 Task: Find out the meaning of "Quitclaim Deed" in the real estate glossary.
Action: Mouse moved to (557, 231)
Screenshot: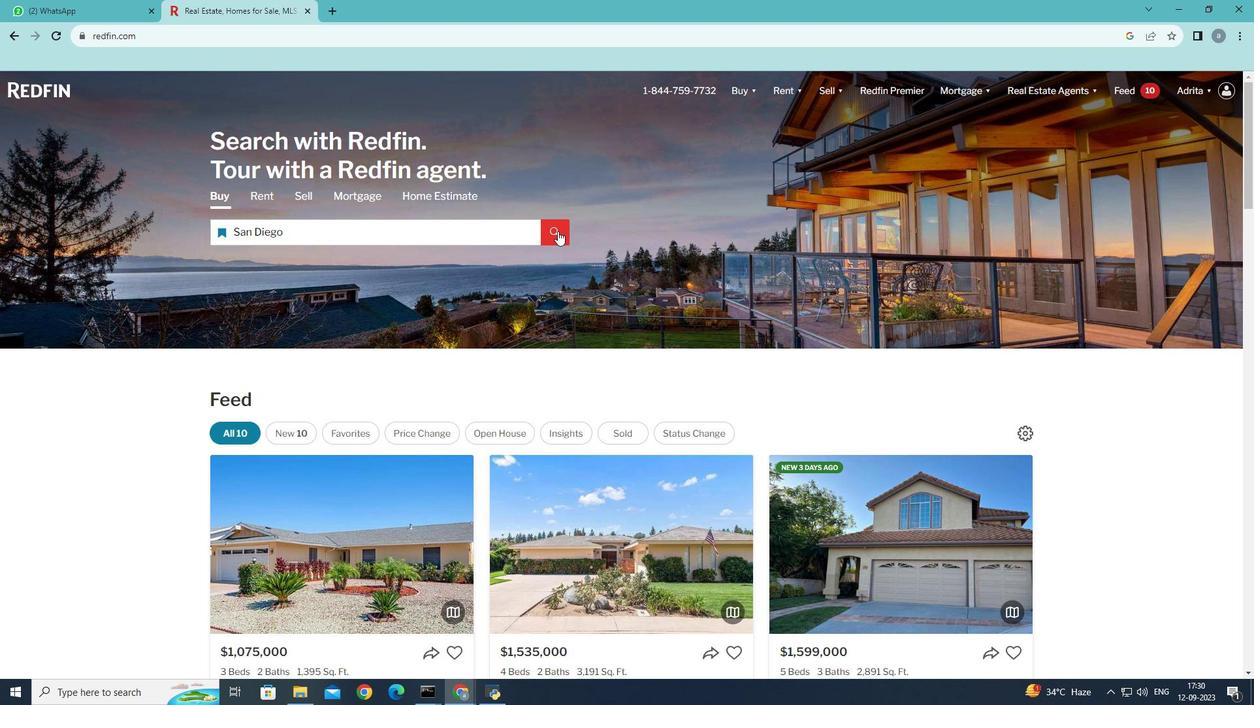 
Action: Mouse pressed left at (557, 231)
Screenshot: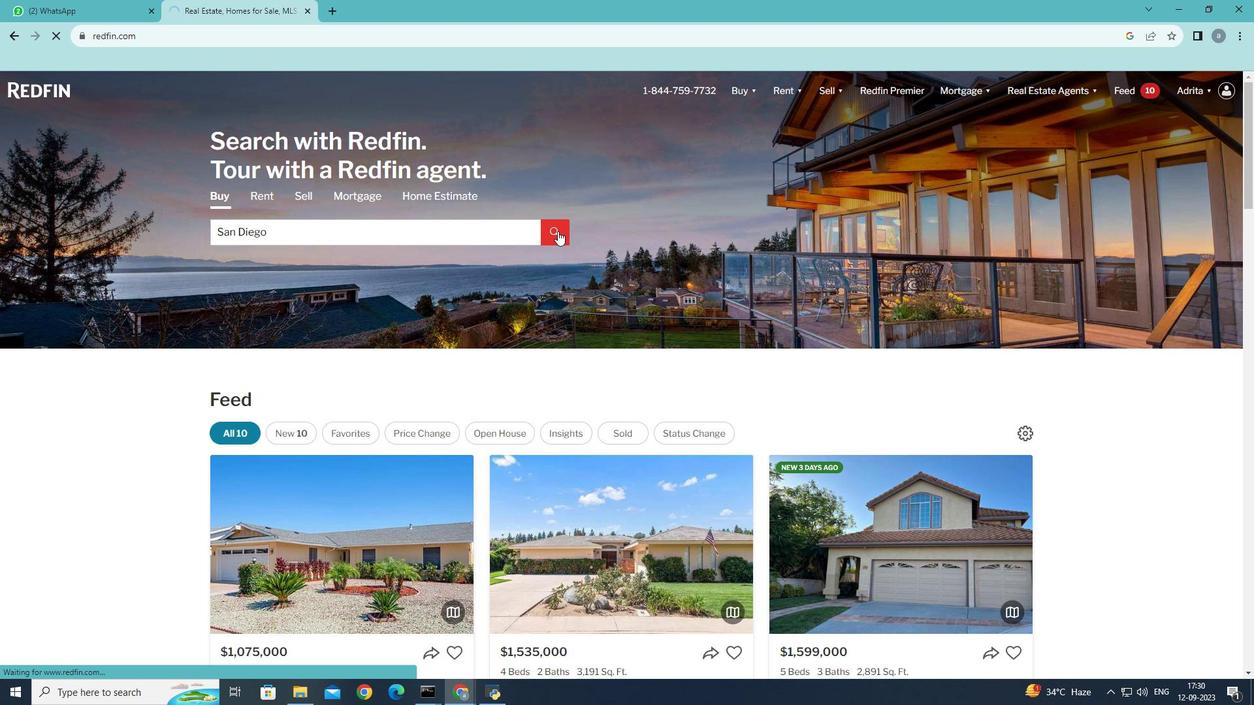 
Action: Mouse moved to (800, 180)
Screenshot: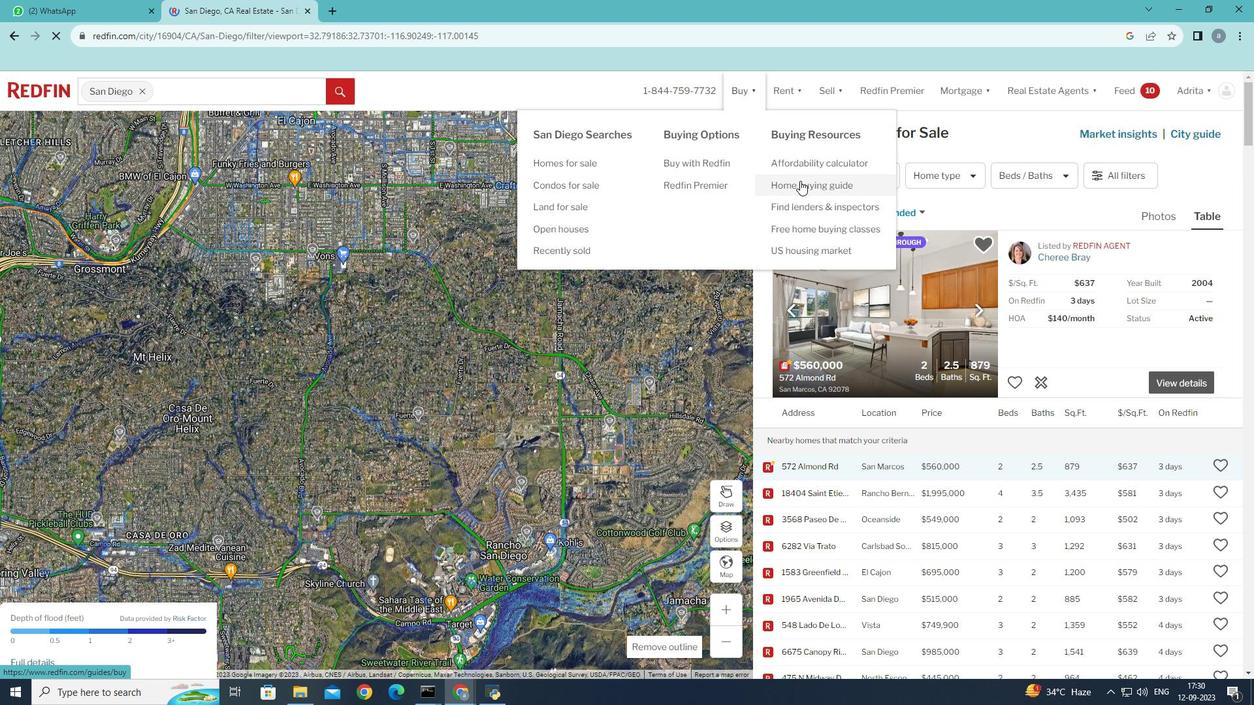 
Action: Mouse pressed left at (800, 180)
Screenshot: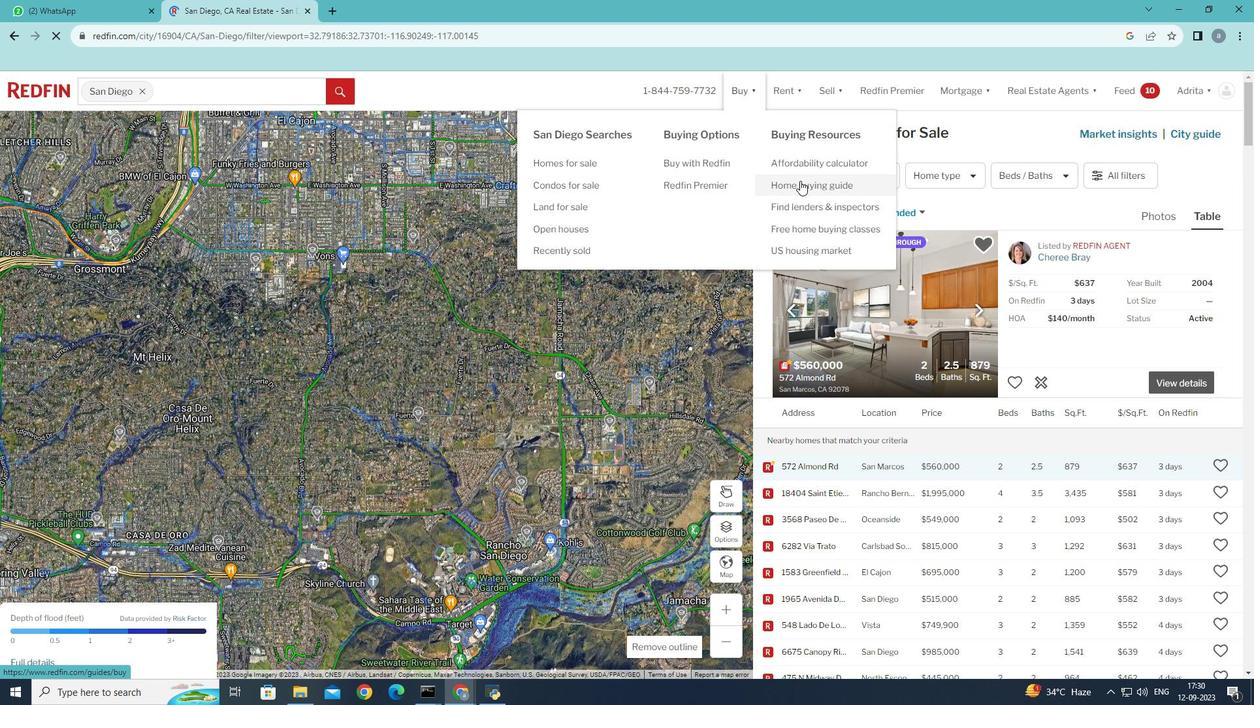 
Action: Mouse moved to (551, 284)
Screenshot: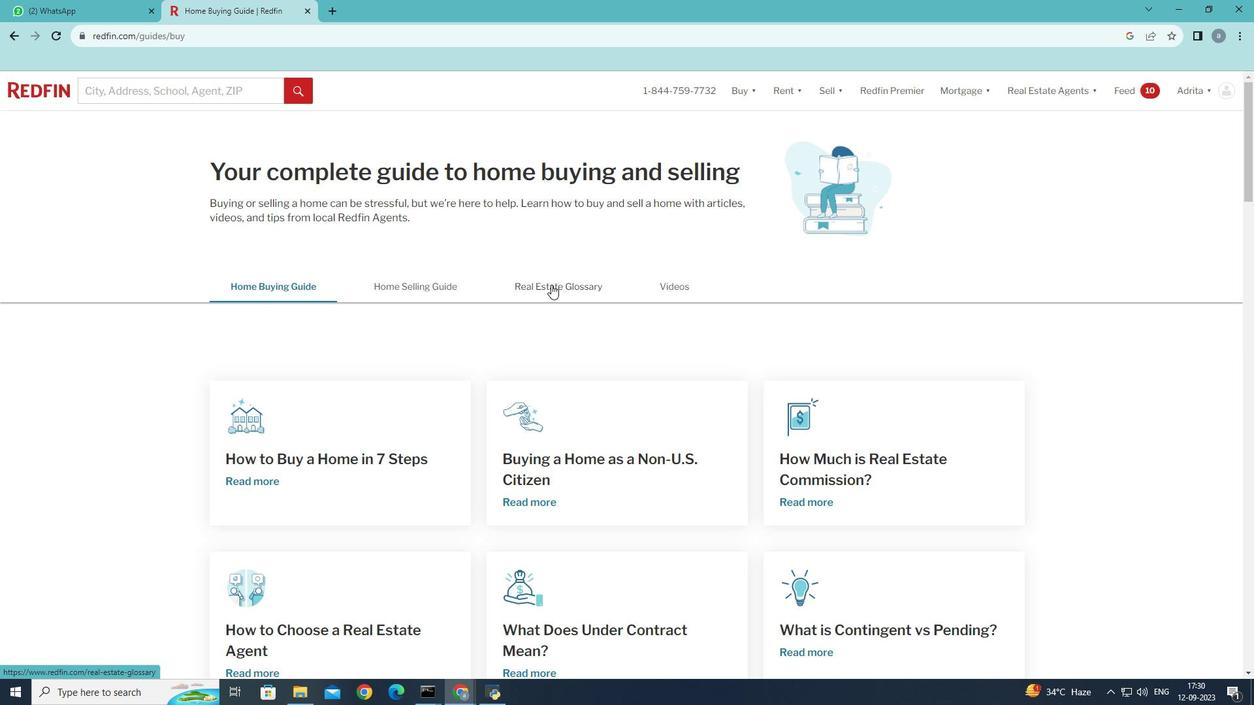 
Action: Mouse pressed left at (551, 284)
Screenshot: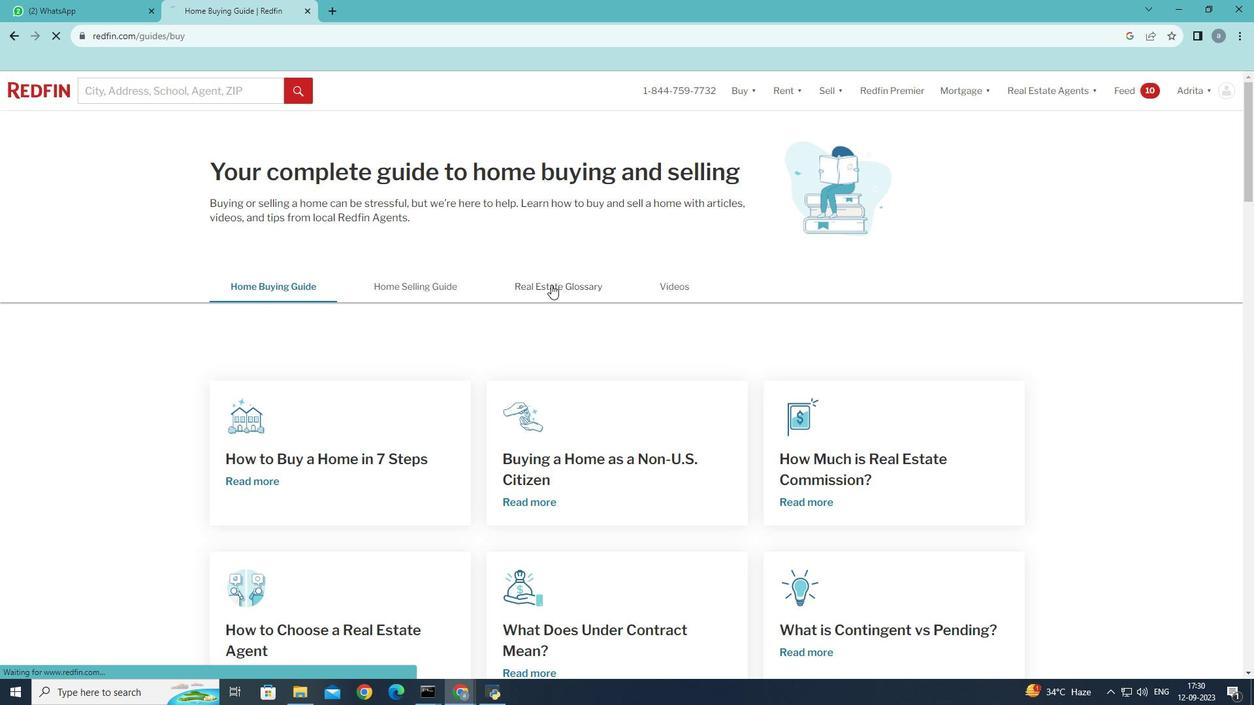 
Action: Mouse moved to (561, 365)
Screenshot: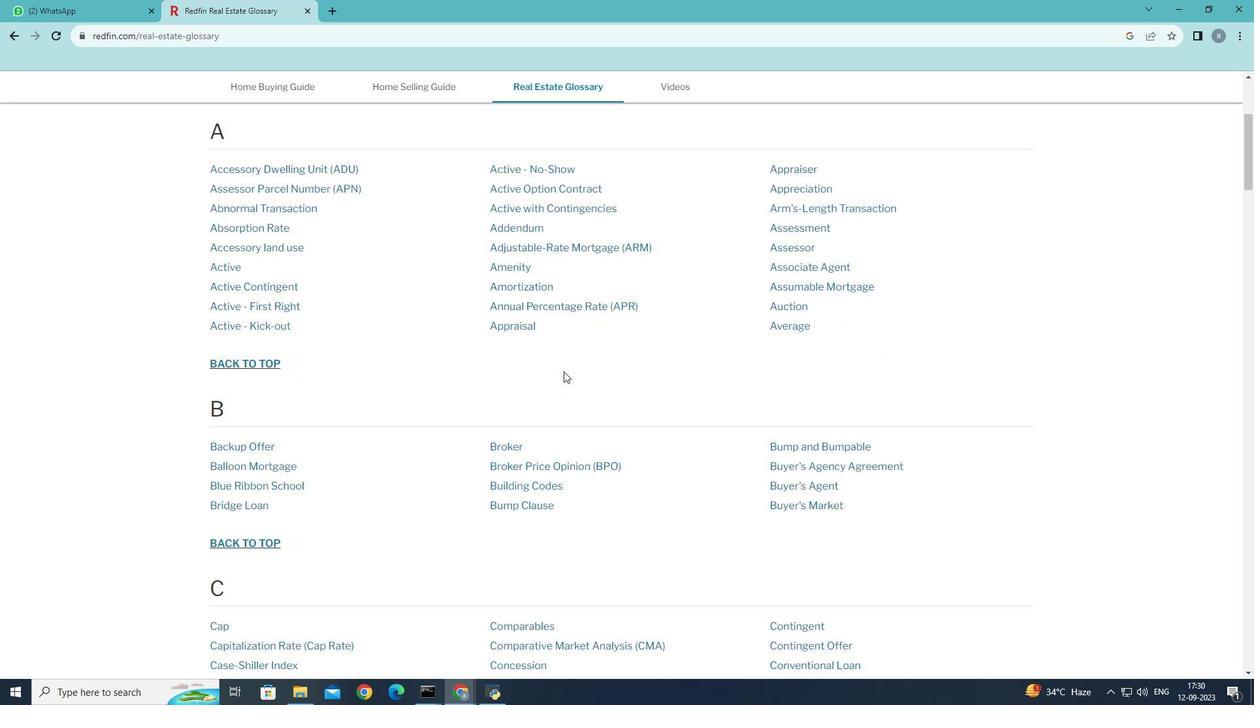 
Action: Mouse scrolled (561, 365) with delta (0, 0)
Screenshot: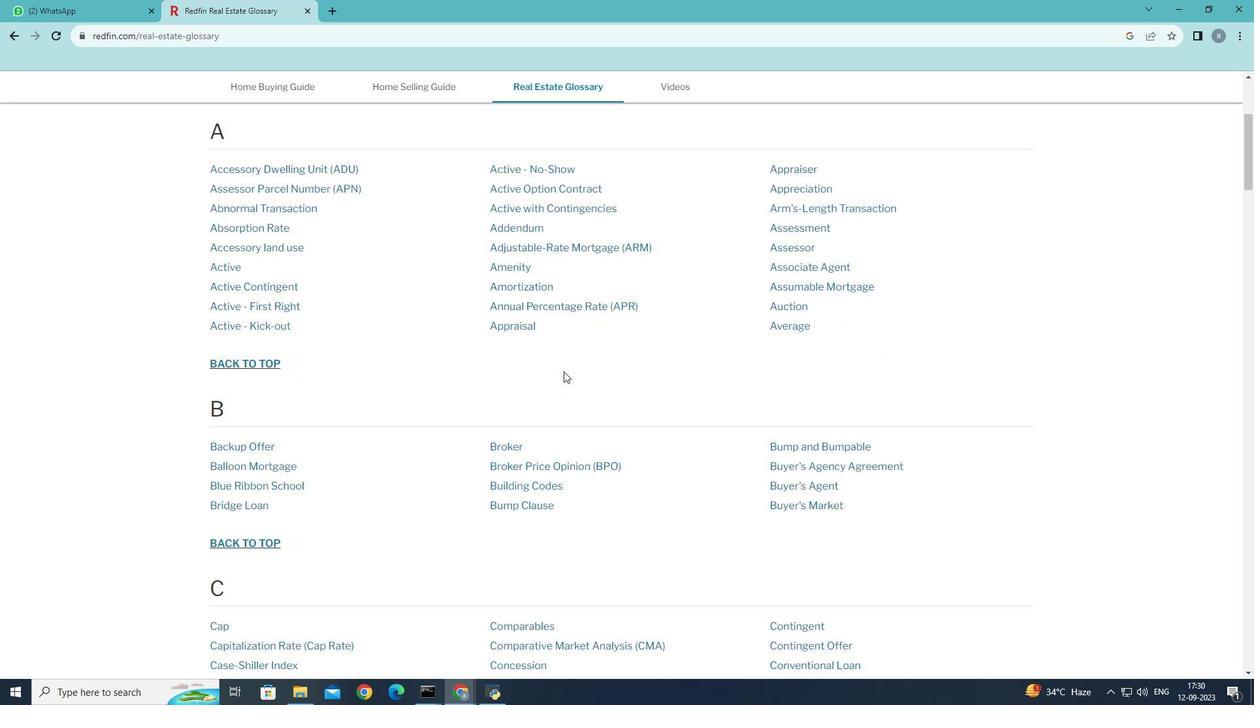 
Action: Mouse moved to (561, 367)
Screenshot: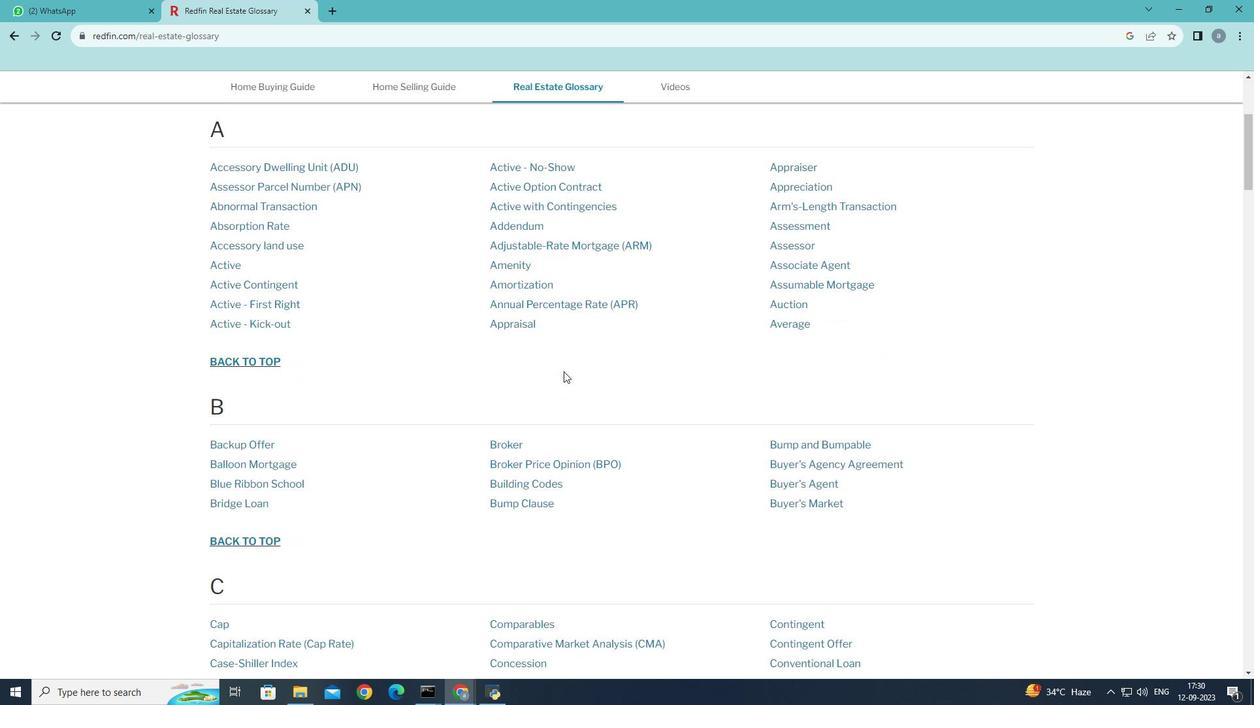 
Action: Mouse scrolled (561, 367) with delta (0, 0)
Screenshot: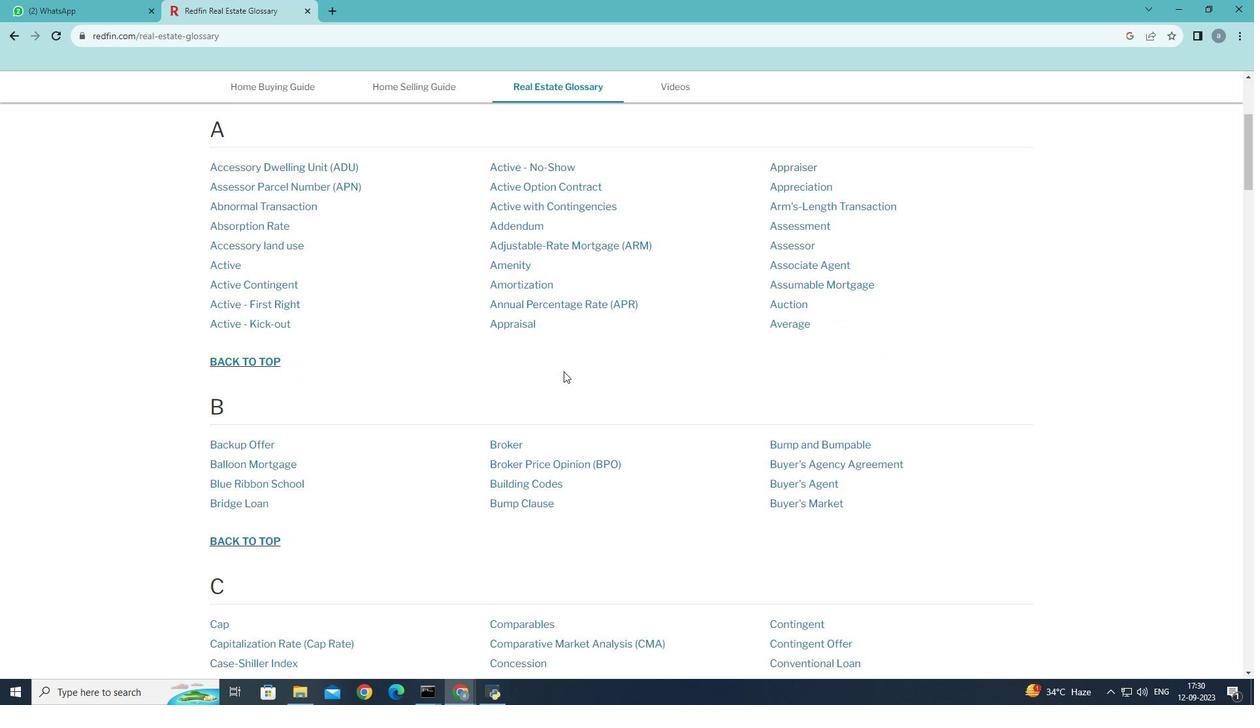 
Action: Mouse moved to (561, 369)
Screenshot: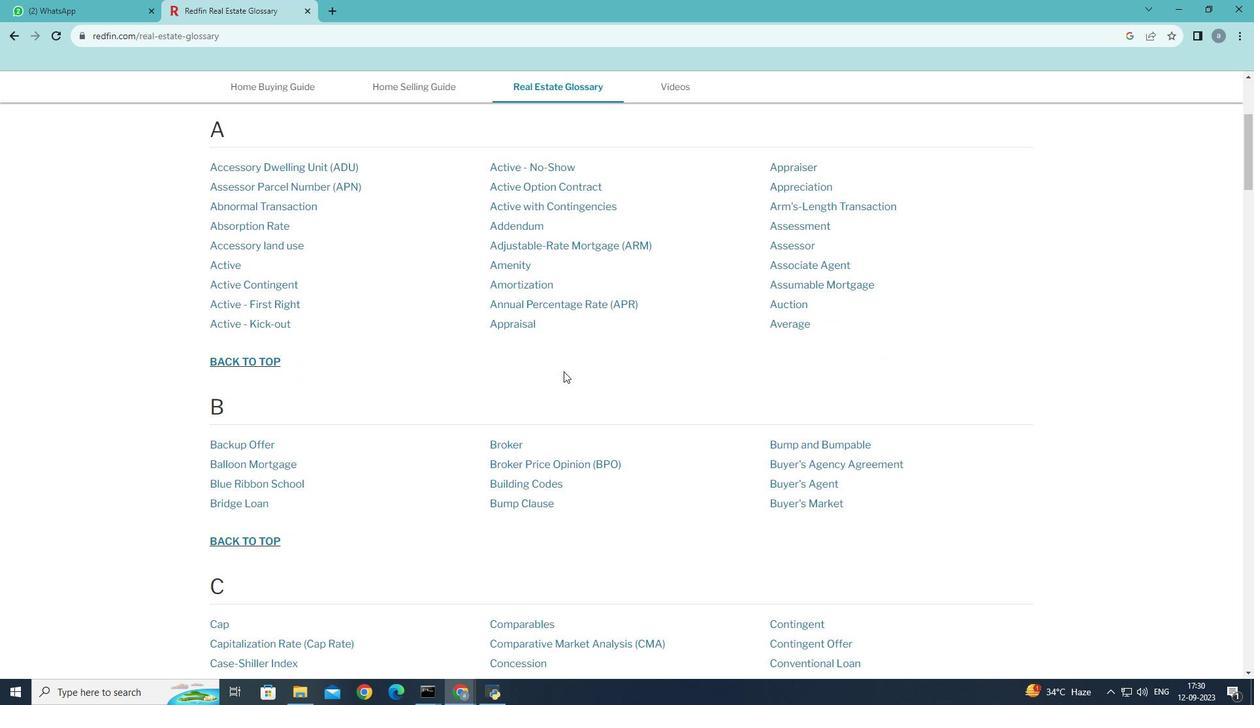 
Action: Mouse scrolled (561, 368) with delta (0, 0)
Screenshot: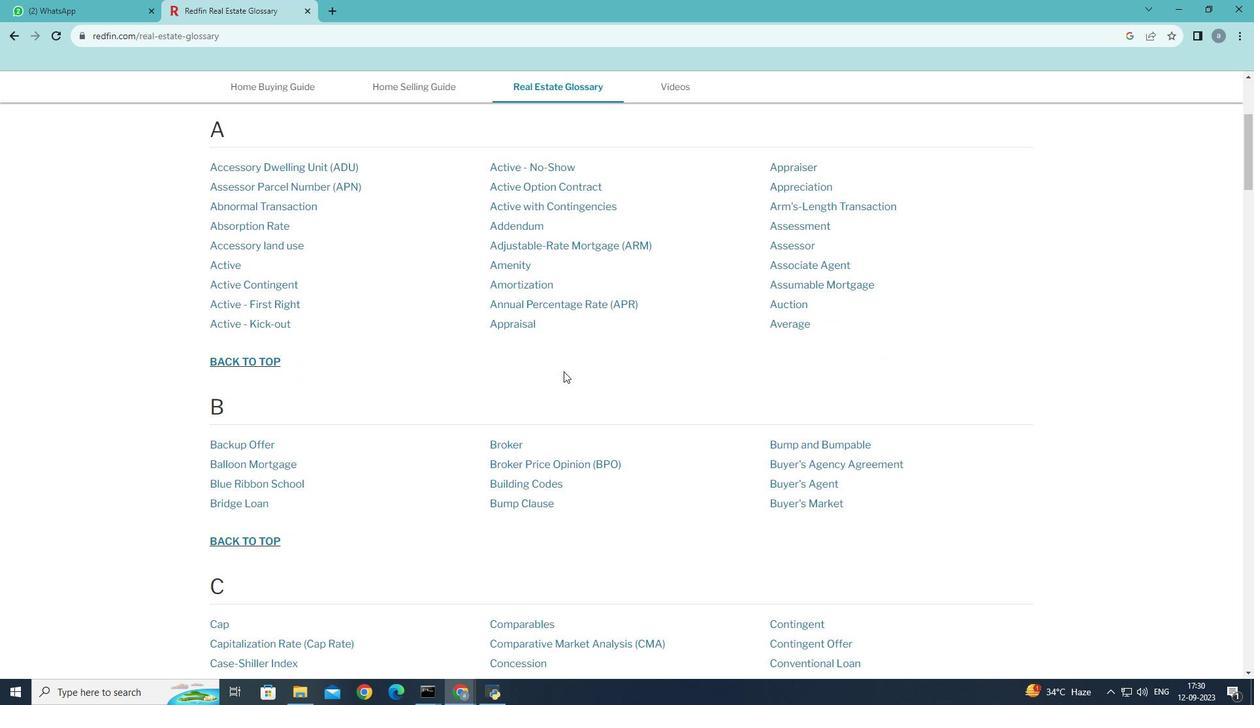 
Action: Mouse moved to (562, 369)
Screenshot: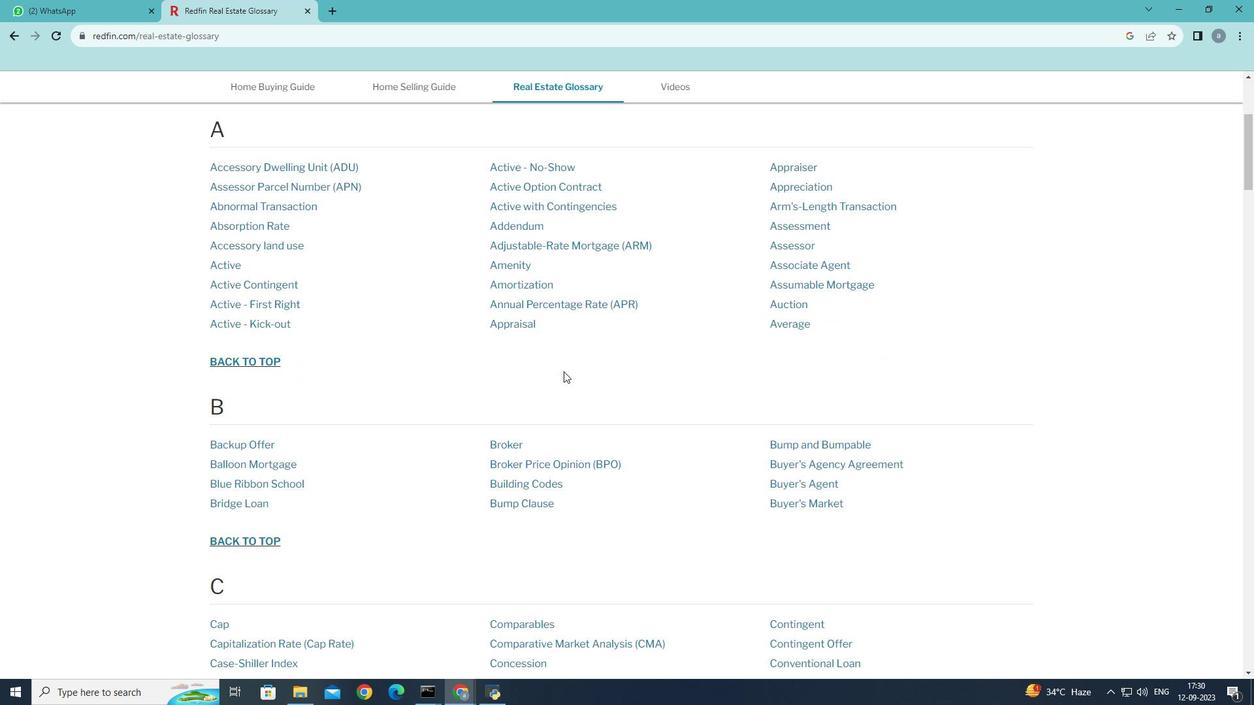 
Action: Mouse scrolled (562, 369) with delta (0, 0)
Screenshot: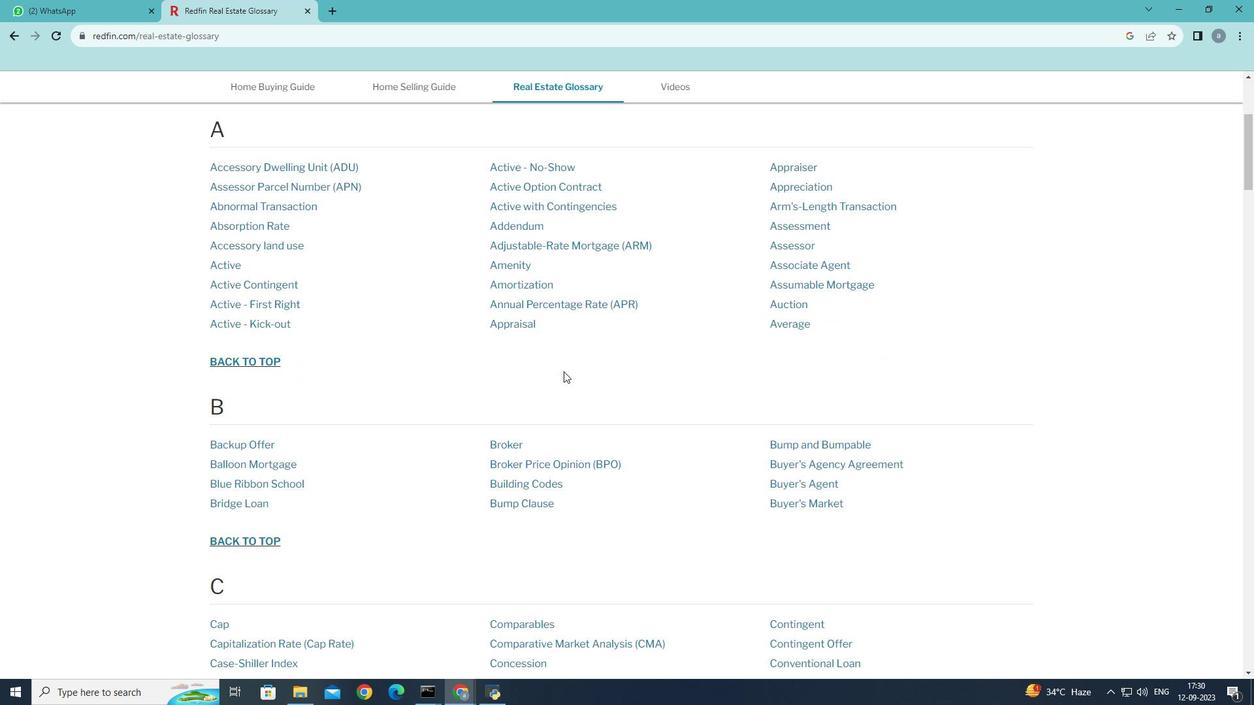 
Action: Mouse moved to (578, 376)
Screenshot: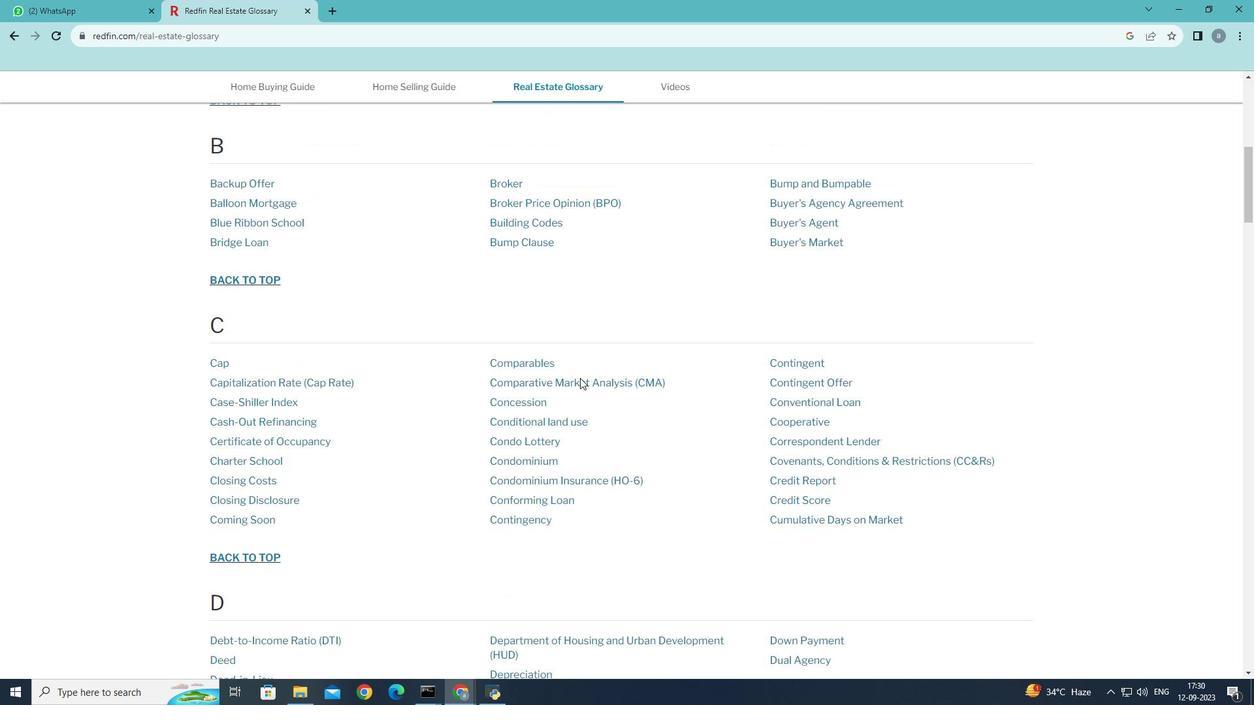 
Action: Mouse scrolled (578, 375) with delta (0, 0)
Screenshot: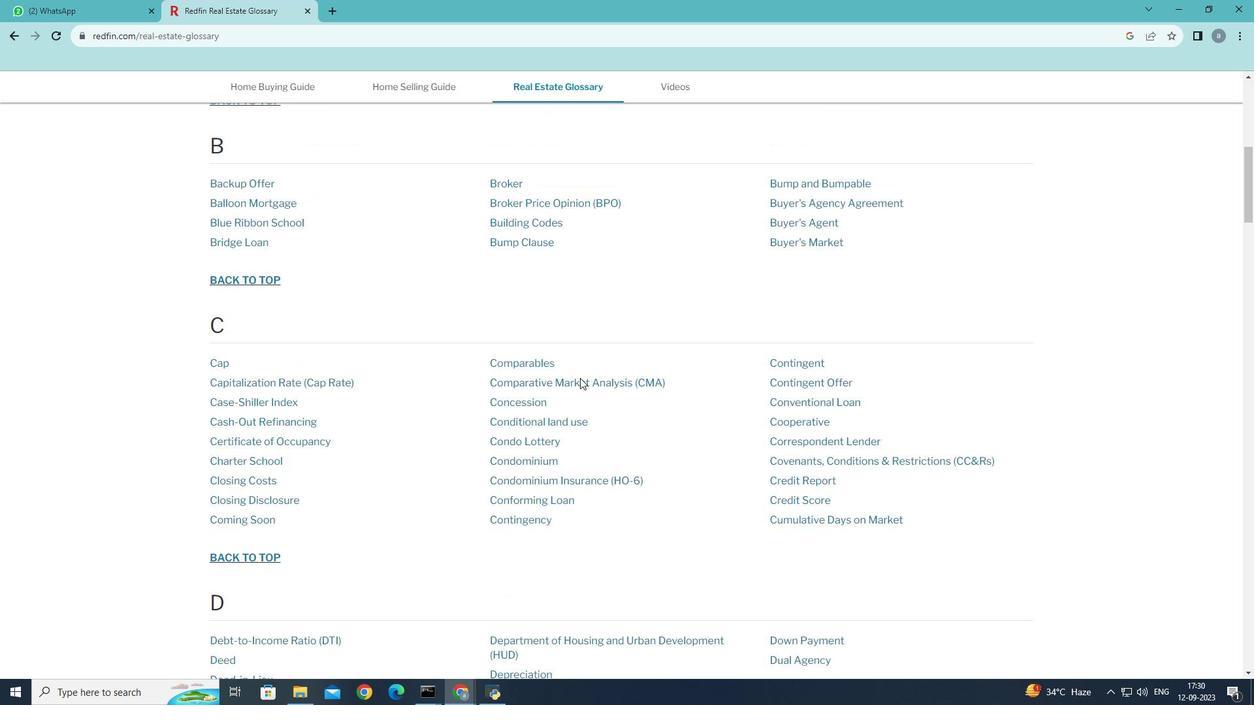 
Action: Mouse moved to (579, 377)
Screenshot: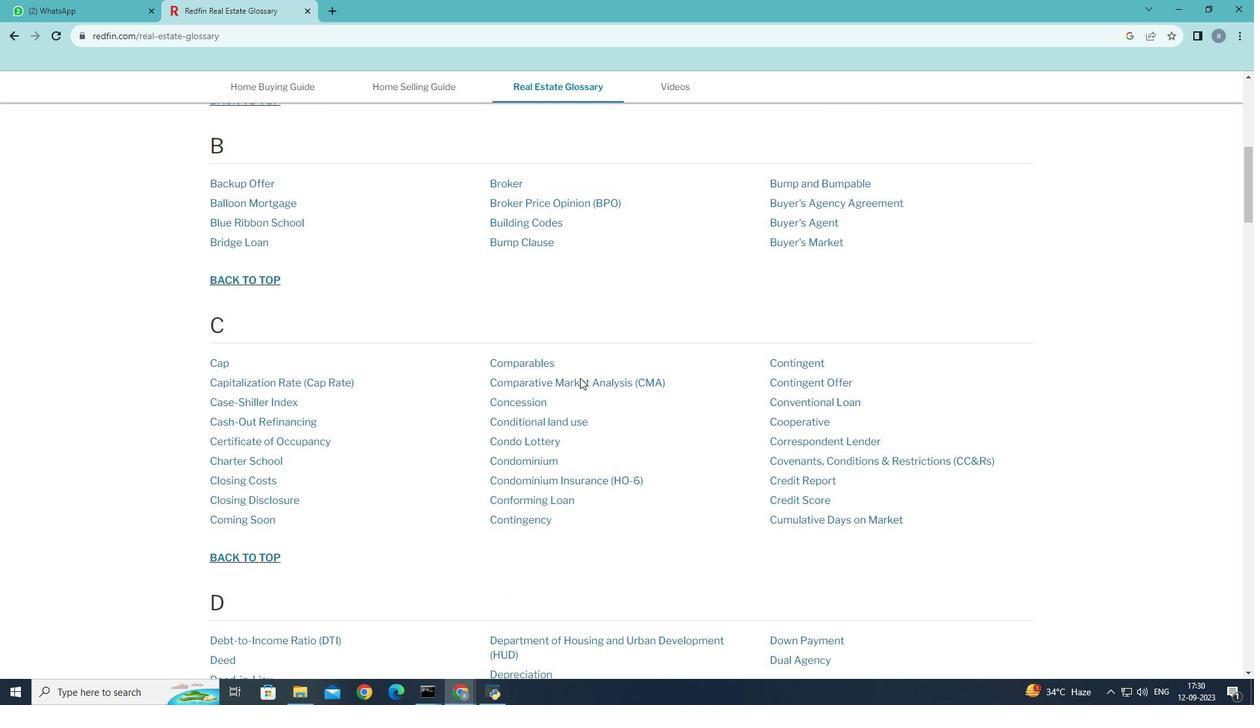 
Action: Mouse scrolled (579, 376) with delta (0, 0)
Screenshot: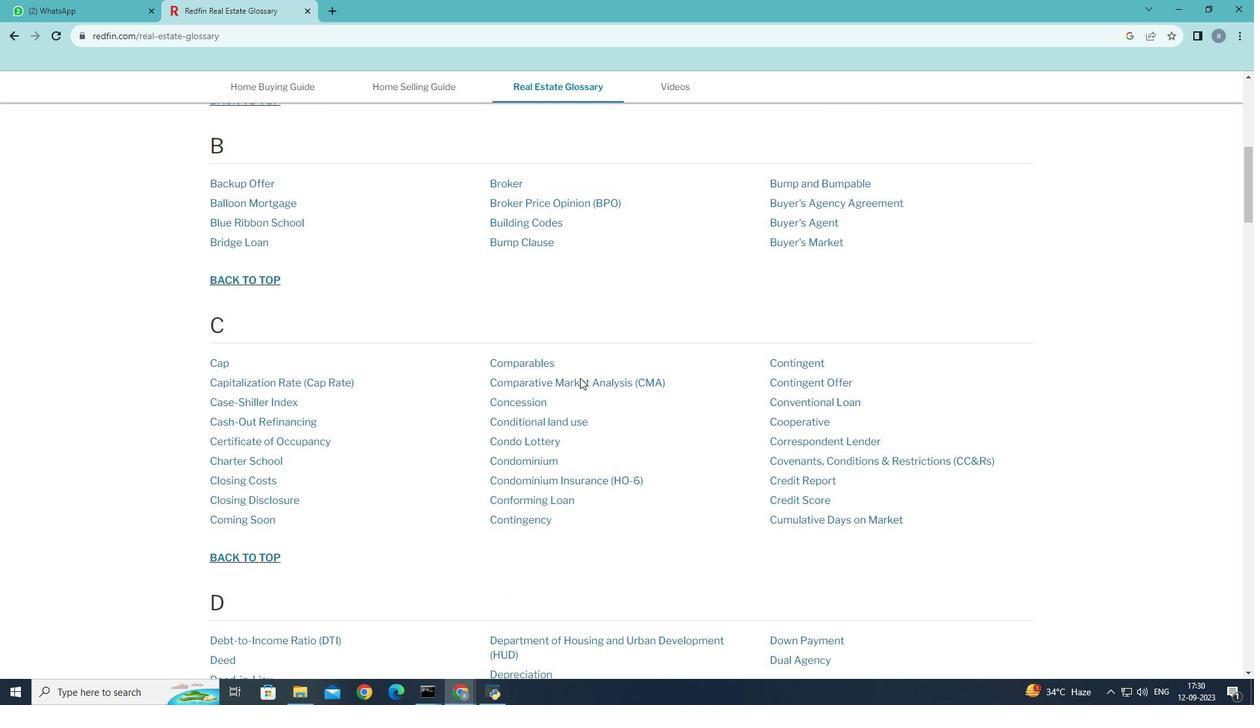 
Action: Mouse moved to (580, 378)
Screenshot: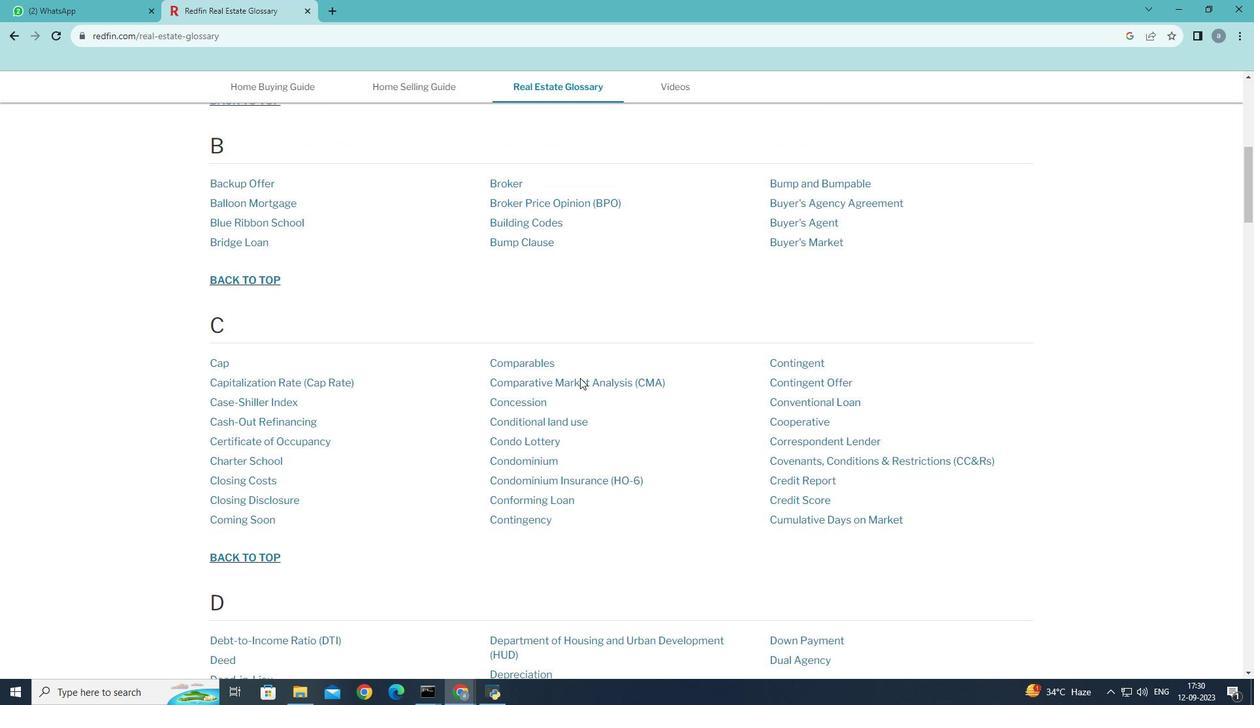 
Action: Mouse scrolled (580, 377) with delta (0, 0)
Screenshot: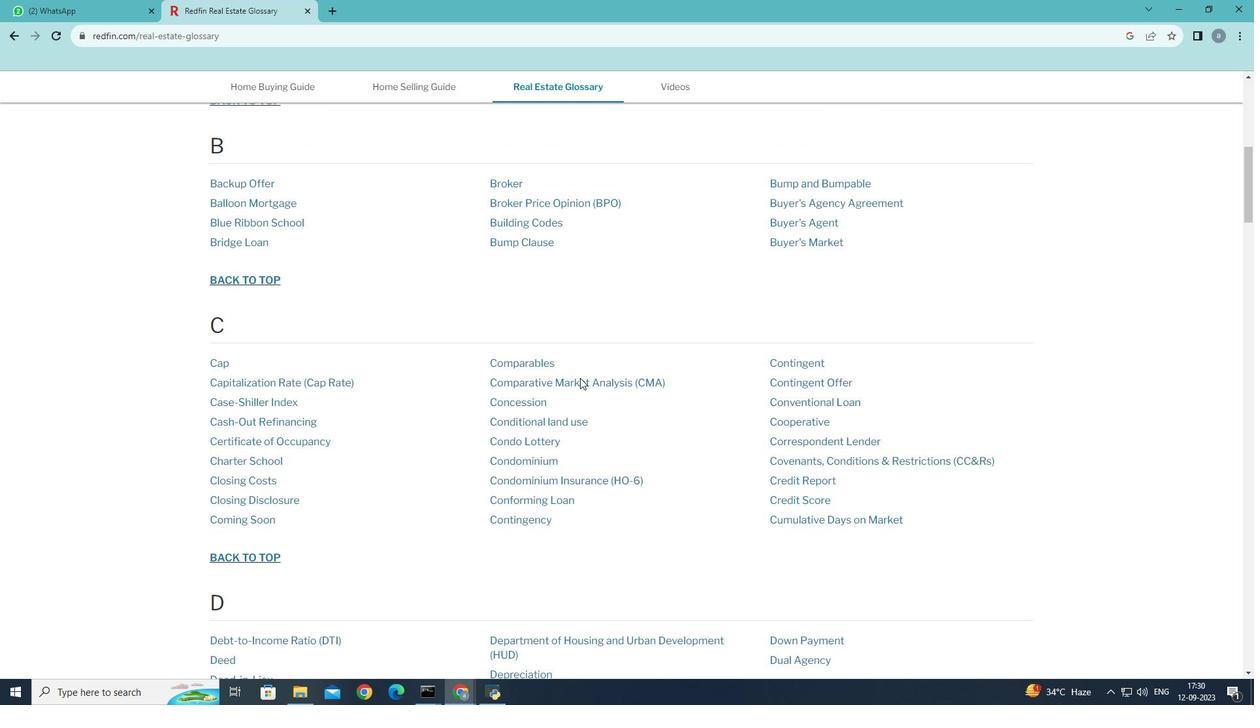
Action: Mouse scrolled (580, 377) with delta (0, 0)
Screenshot: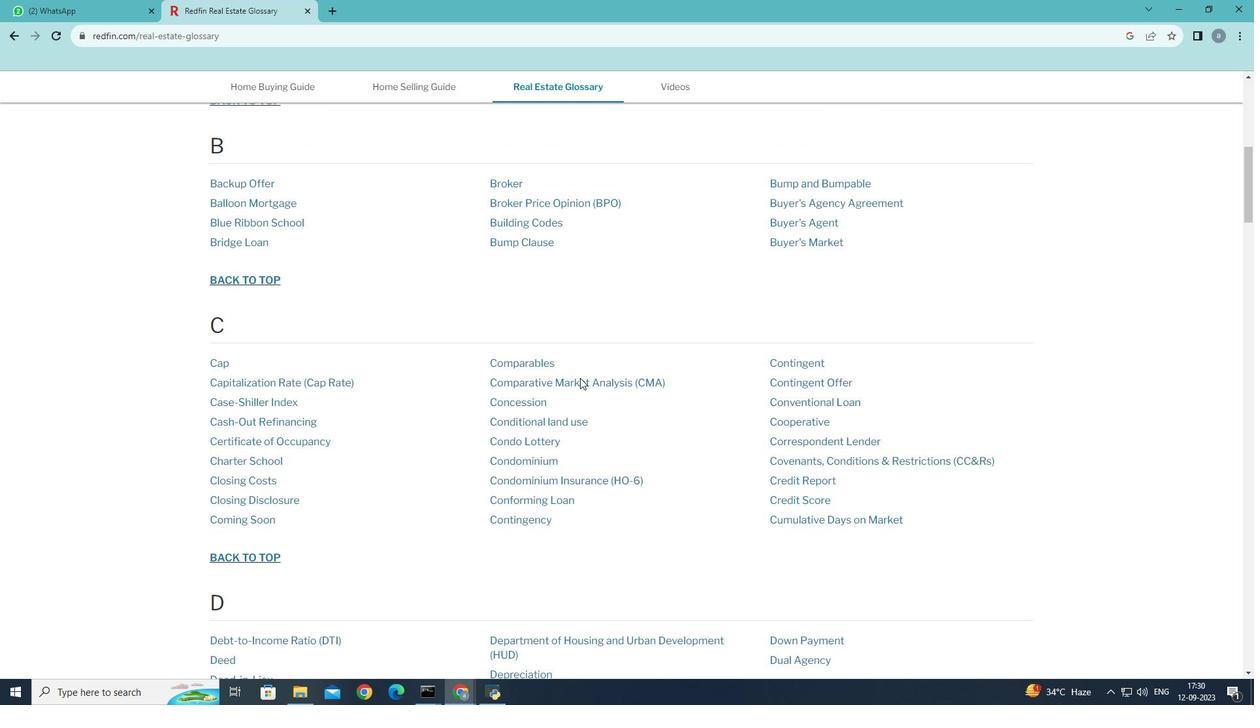 
Action: Mouse scrolled (580, 377) with delta (0, 0)
Screenshot: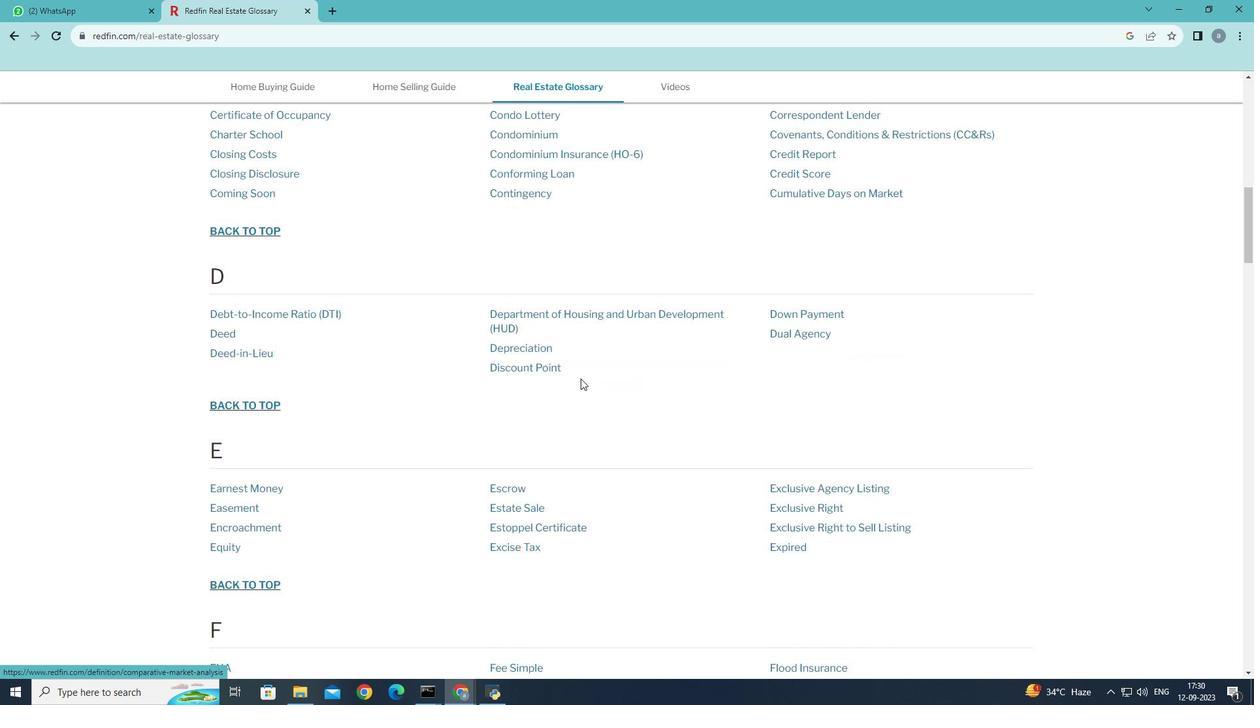 
Action: Mouse scrolled (580, 377) with delta (0, 0)
Screenshot: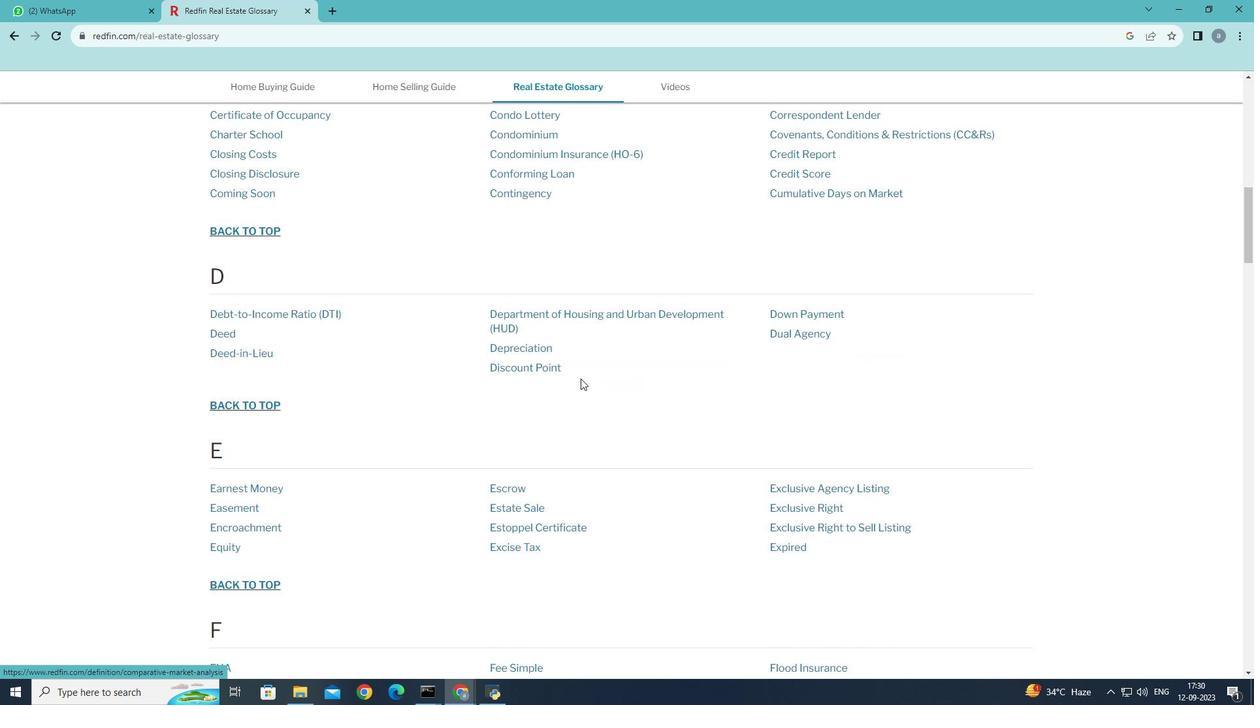 
Action: Mouse scrolled (580, 377) with delta (0, 0)
Screenshot: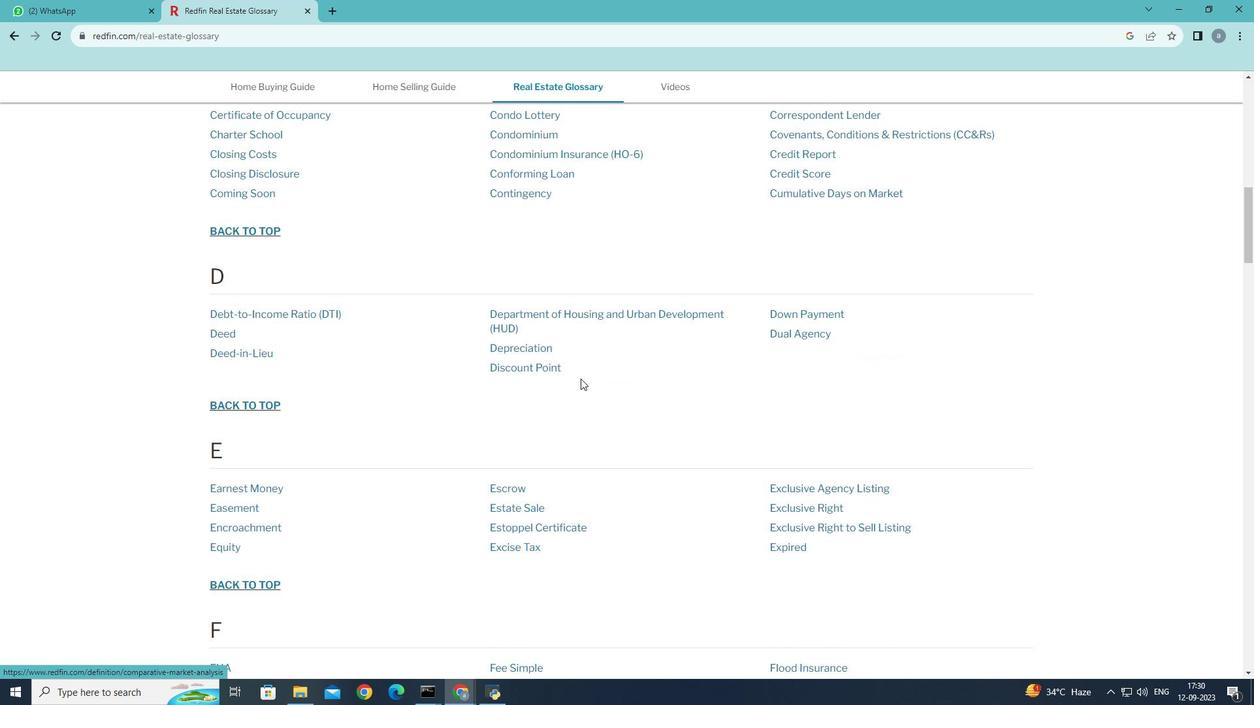 
Action: Mouse scrolled (580, 377) with delta (0, 0)
Screenshot: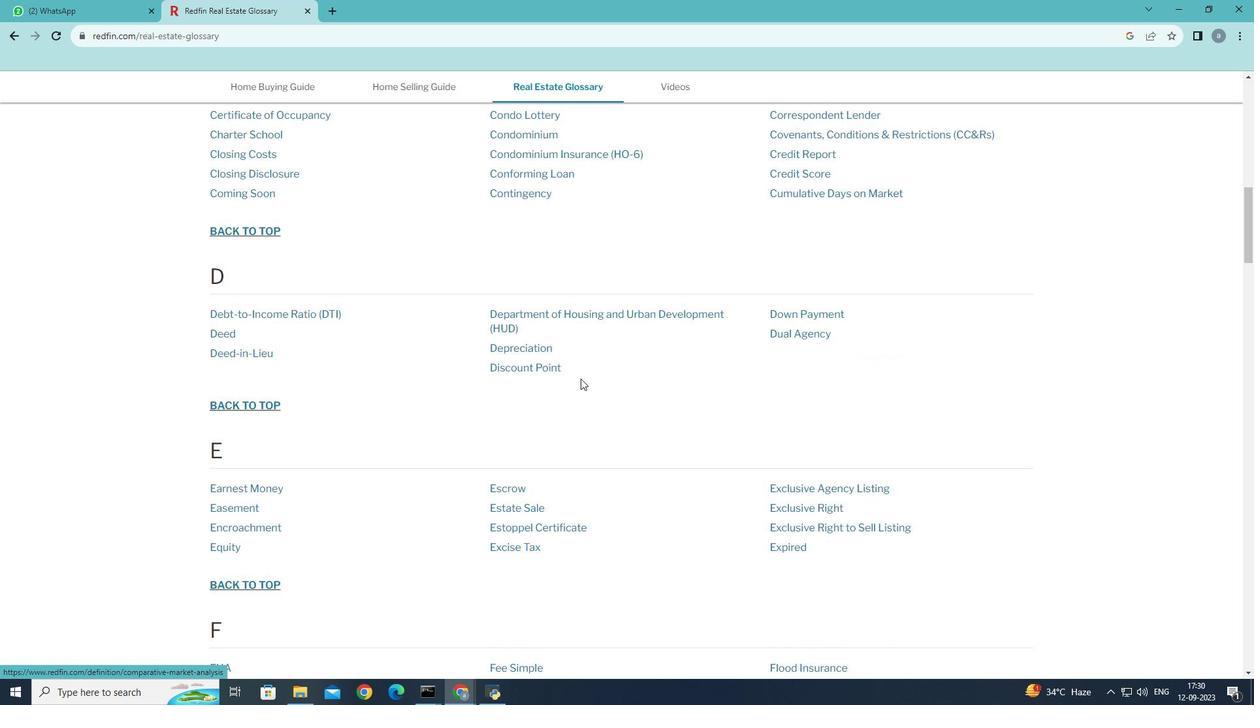 
Action: Mouse scrolled (580, 377) with delta (0, 0)
Screenshot: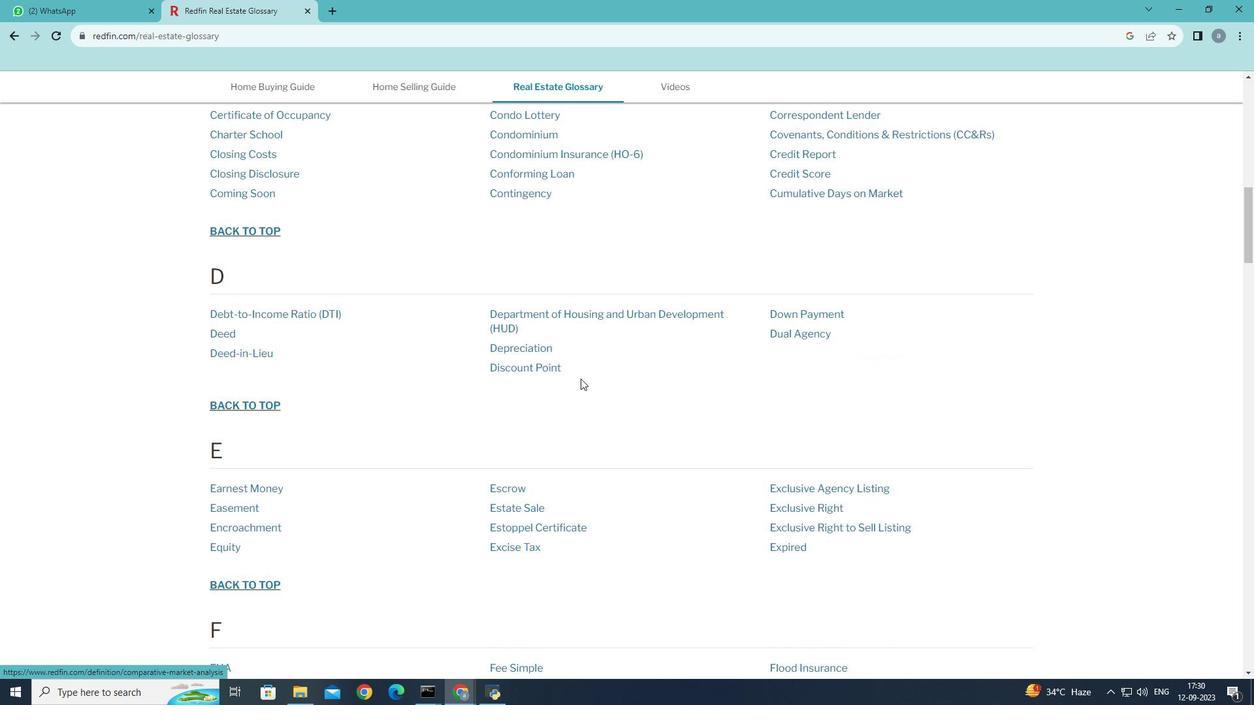 
Action: Mouse moved to (580, 378)
Screenshot: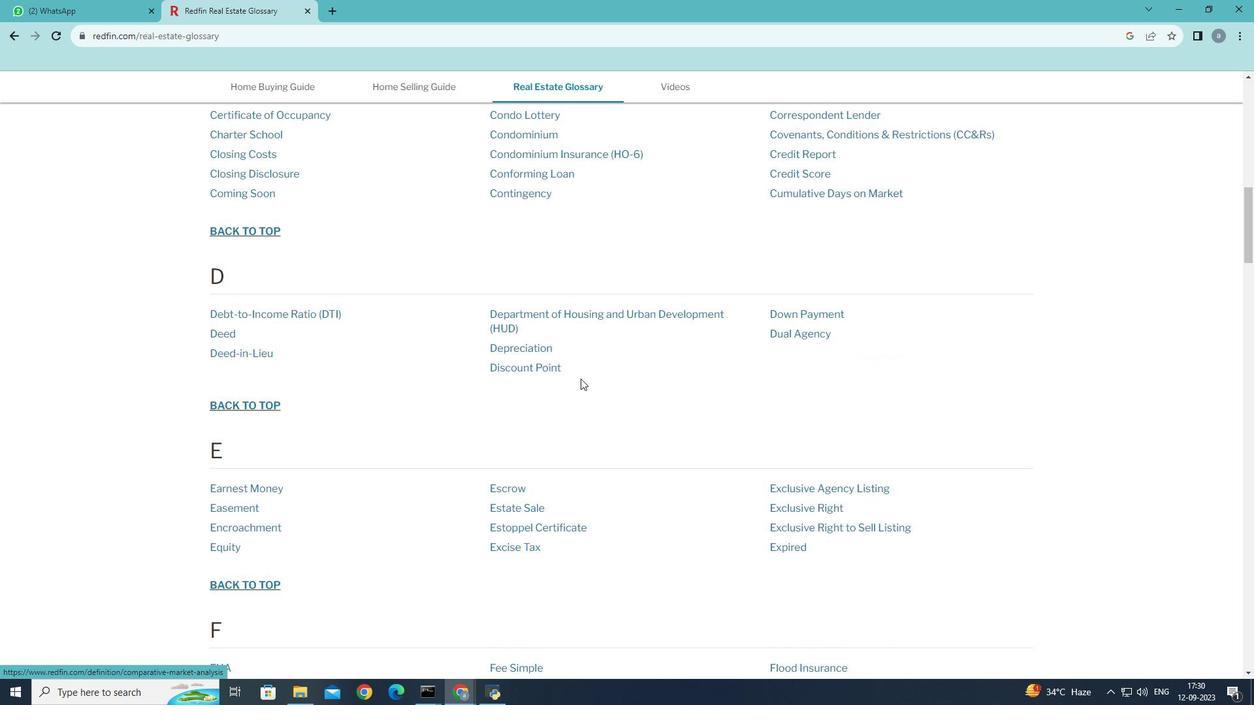 
Action: Mouse scrolled (580, 378) with delta (0, 0)
Screenshot: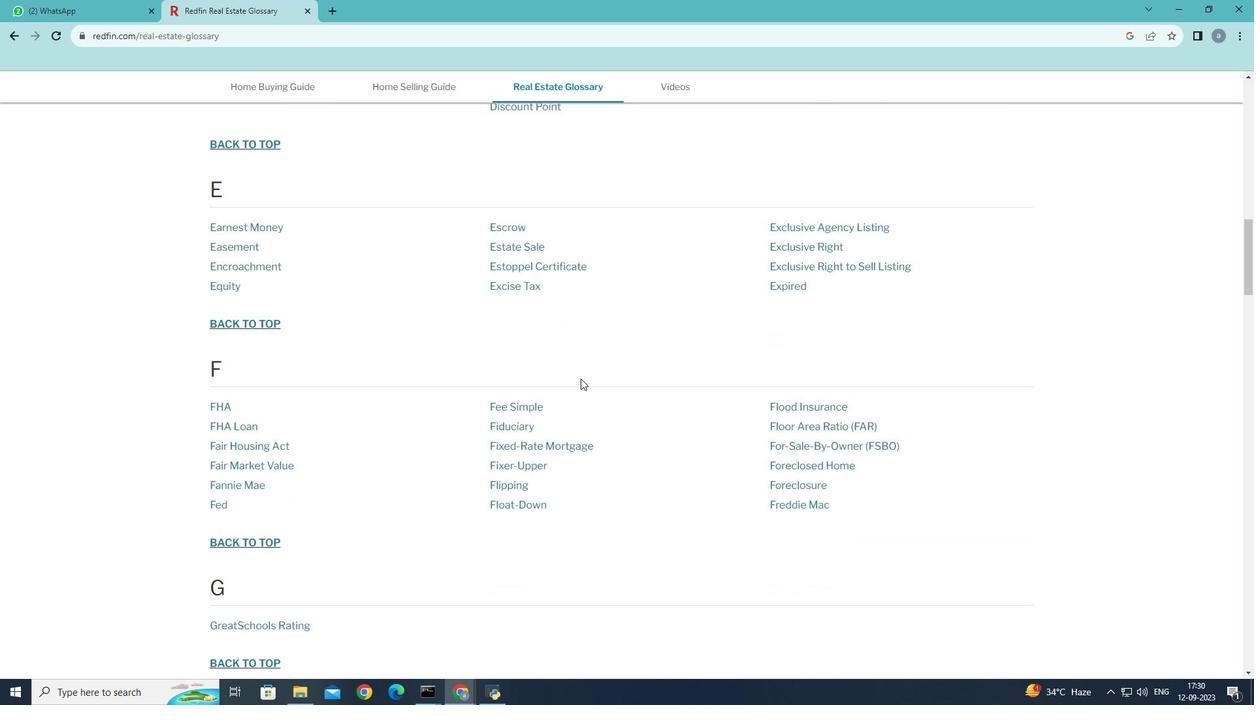 
Action: Mouse scrolled (580, 378) with delta (0, 0)
Screenshot: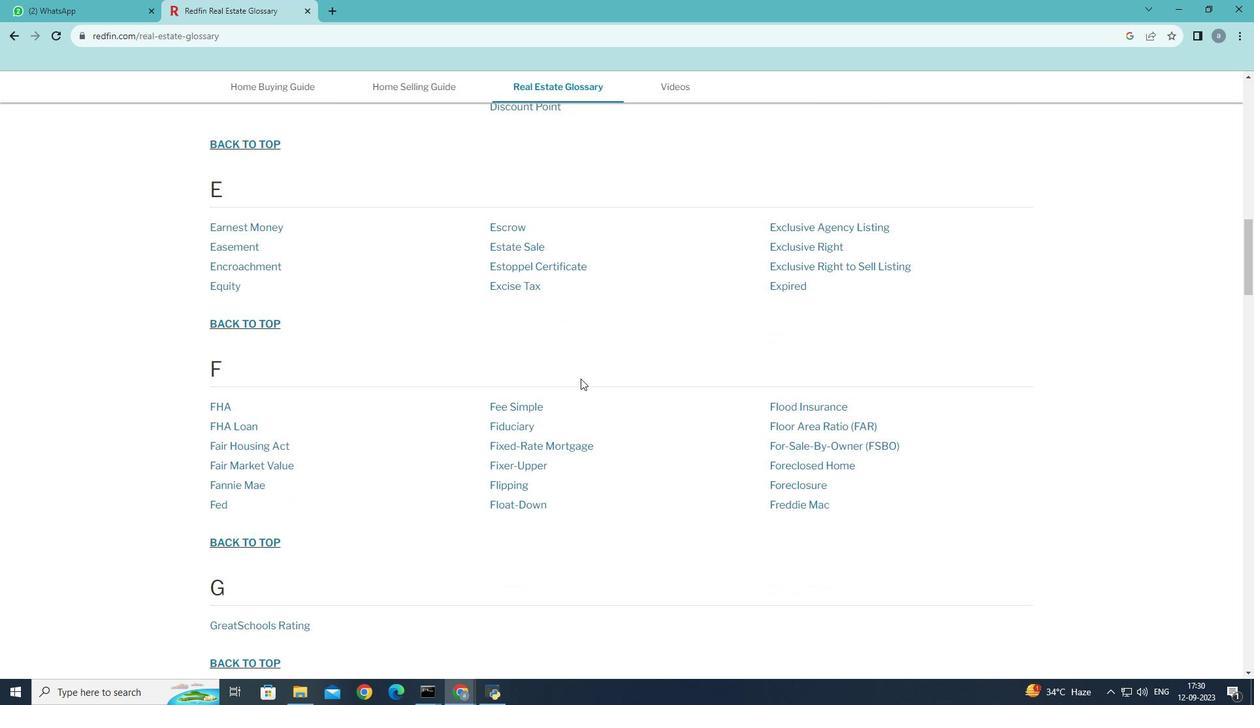 
Action: Mouse scrolled (580, 378) with delta (0, 0)
Screenshot: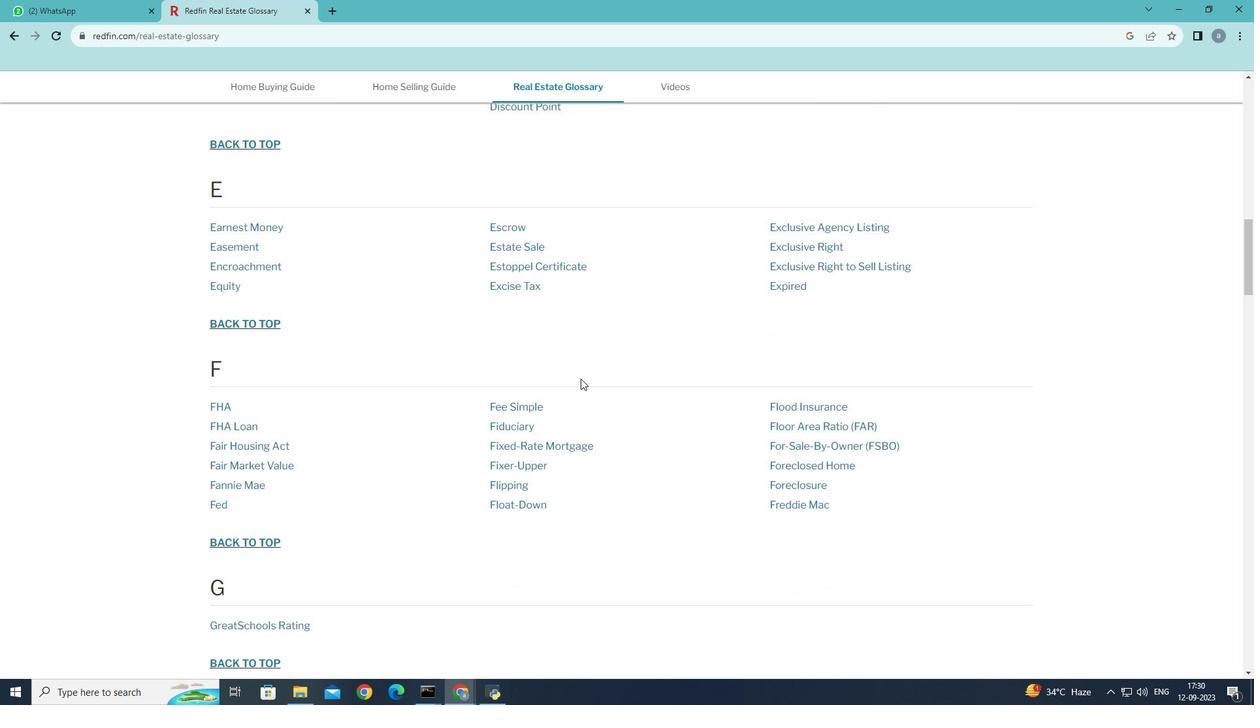 
Action: Mouse scrolled (580, 378) with delta (0, 0)
Screenshot: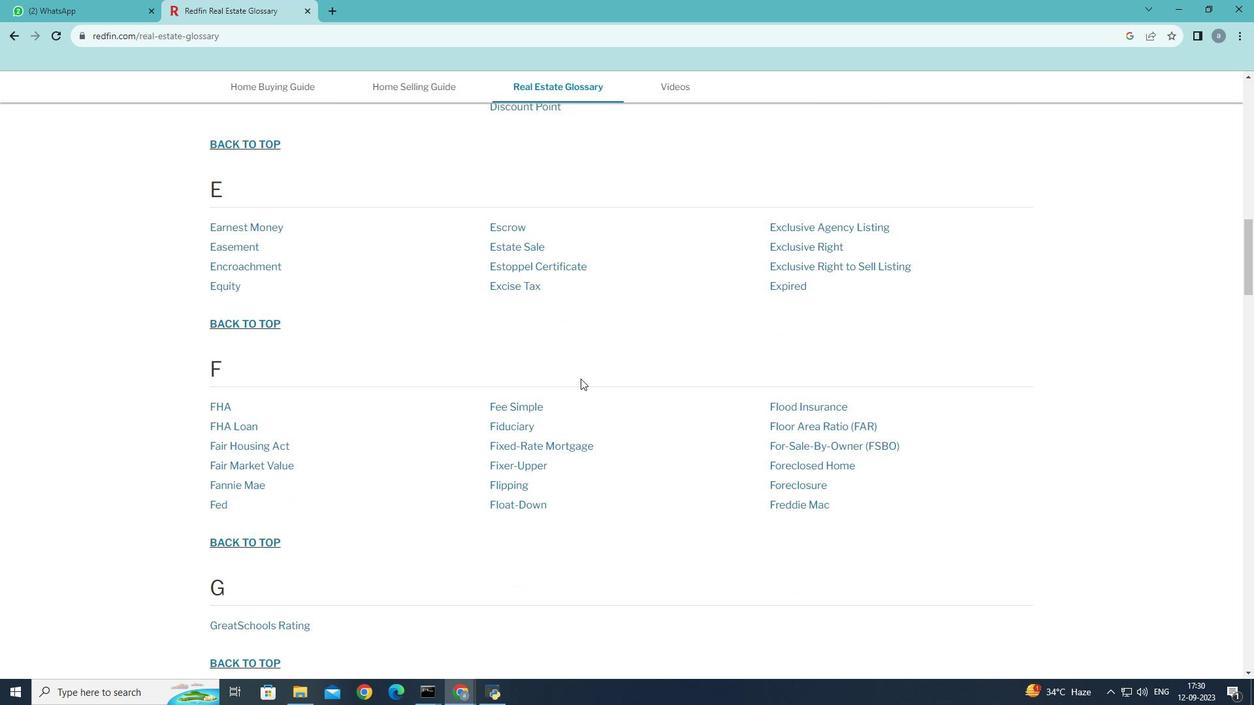 
Action: Mouse scrolled (580, 378) with delta (0, 0)
Screenshot: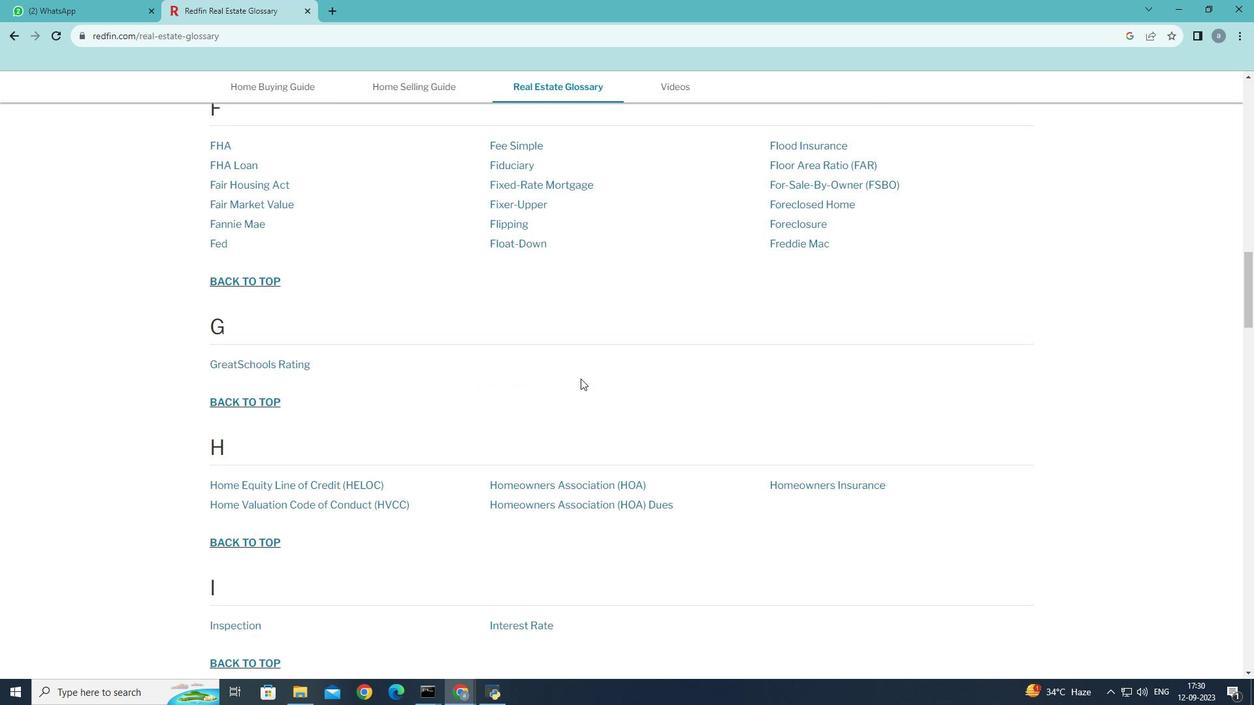 
Action: Mouse scrolled (580, 378) with delta (0, 0)
Screenshot: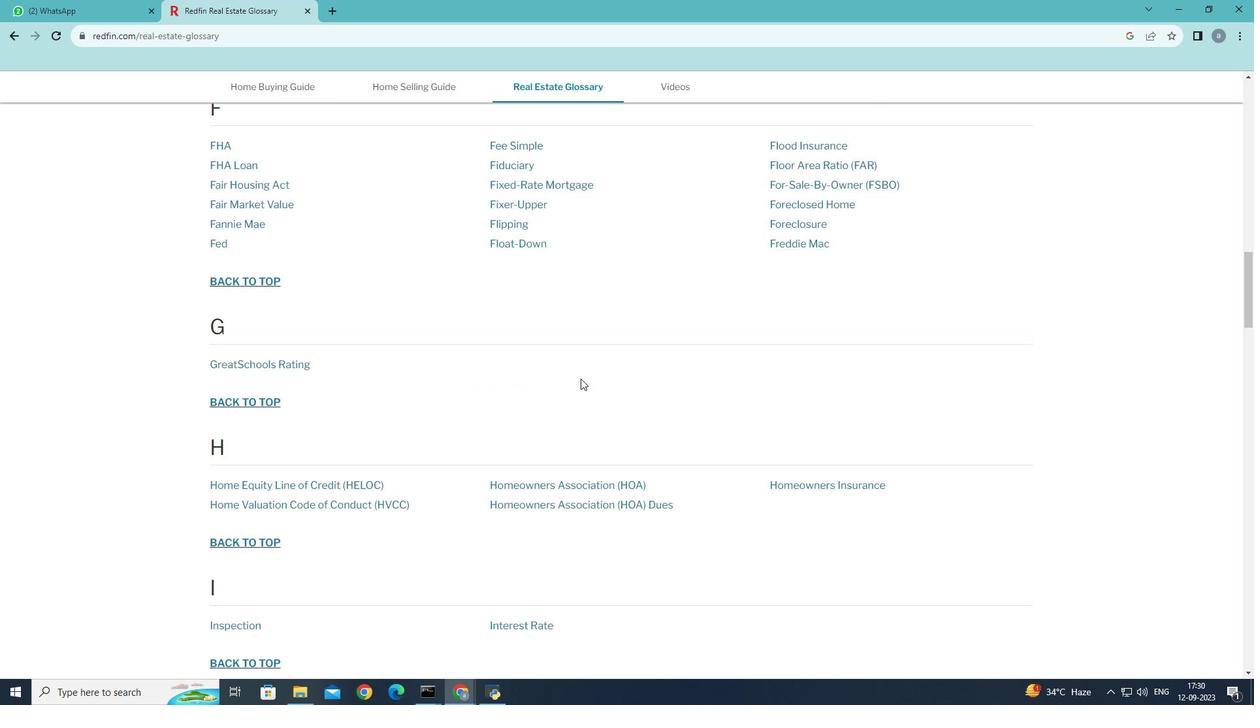 
Action: Mouse scrolled (580, 378) with delta (0, 0)
Screenshot: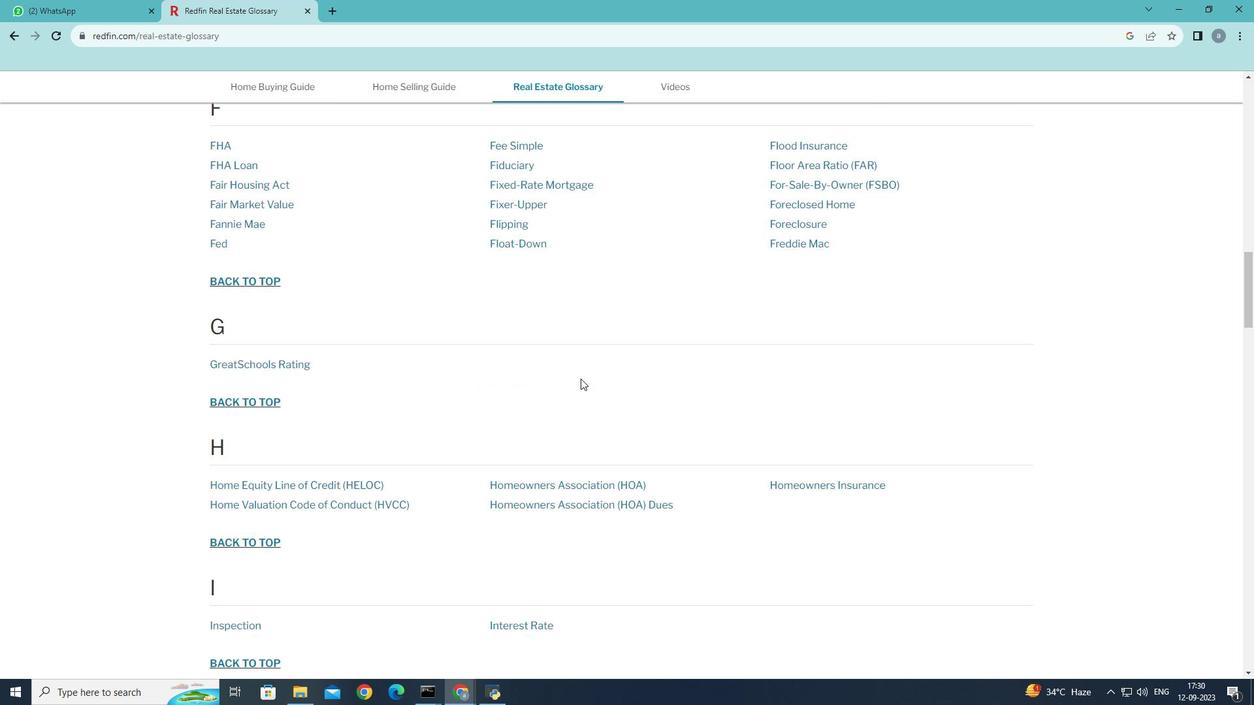
Action: Mouse scrolled (580, 378) with delta (0, 0)
Screenshot: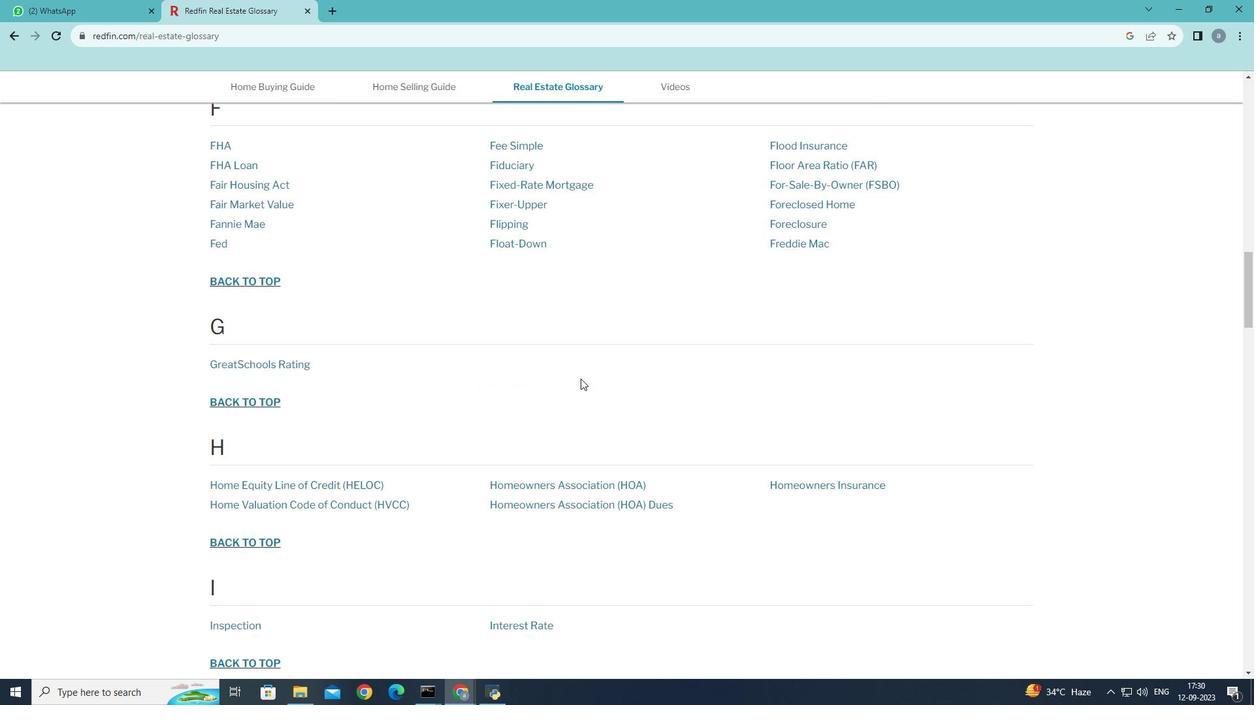 
Action: Mouse scrolled (580, 378) with delta (0, 0)
Screenshot: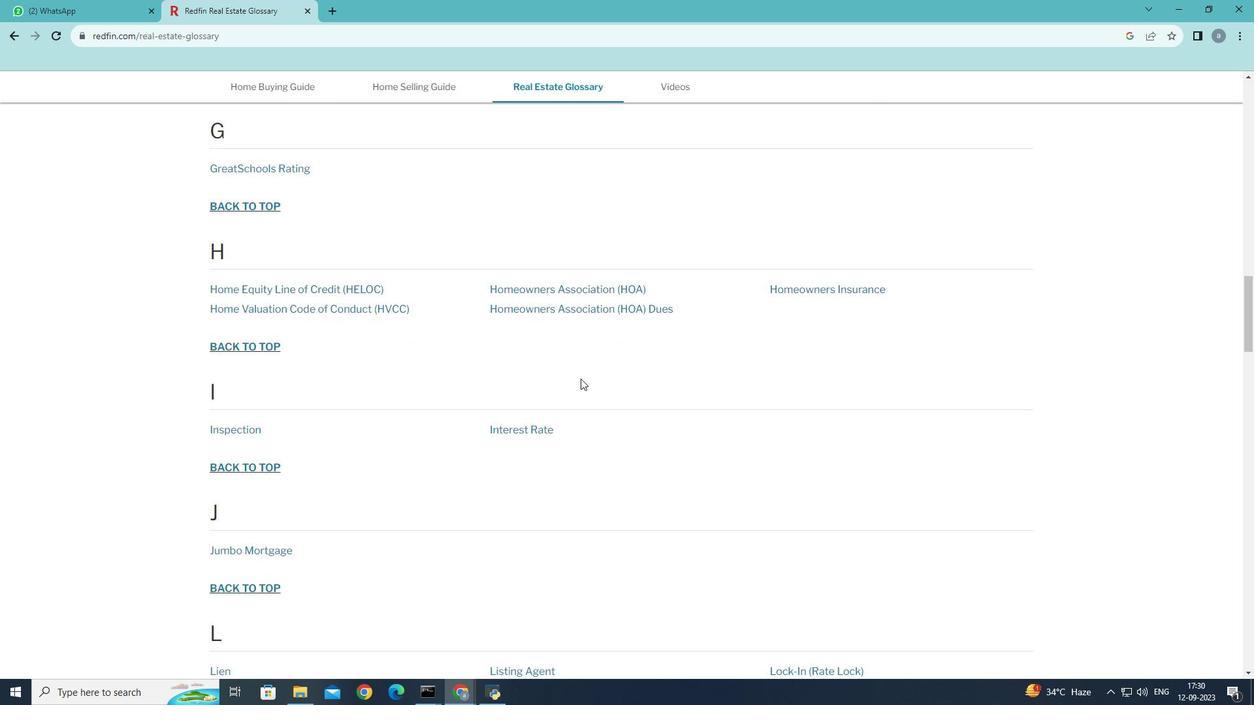 
Action: Mouse scrolled (580, 378) with delta (0, 0)
Screenshot: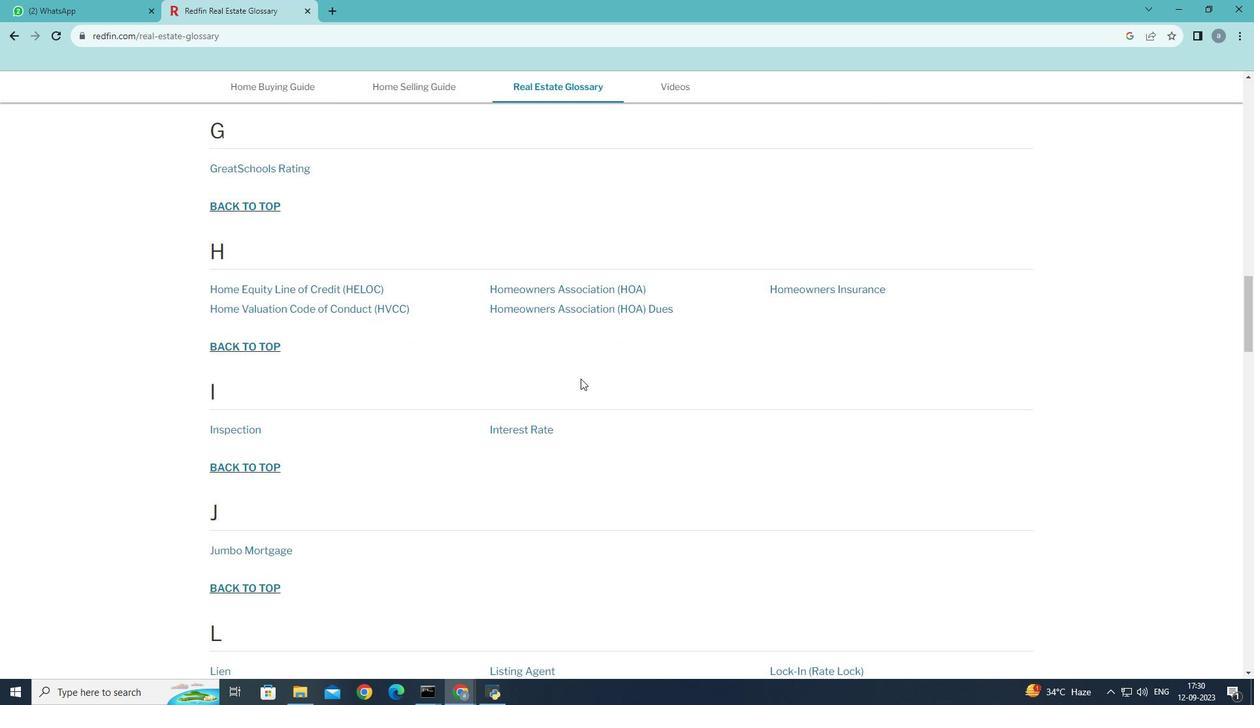 
Action: Mouse scrolled (580, 378) with delta (0, 0)
Screenshot: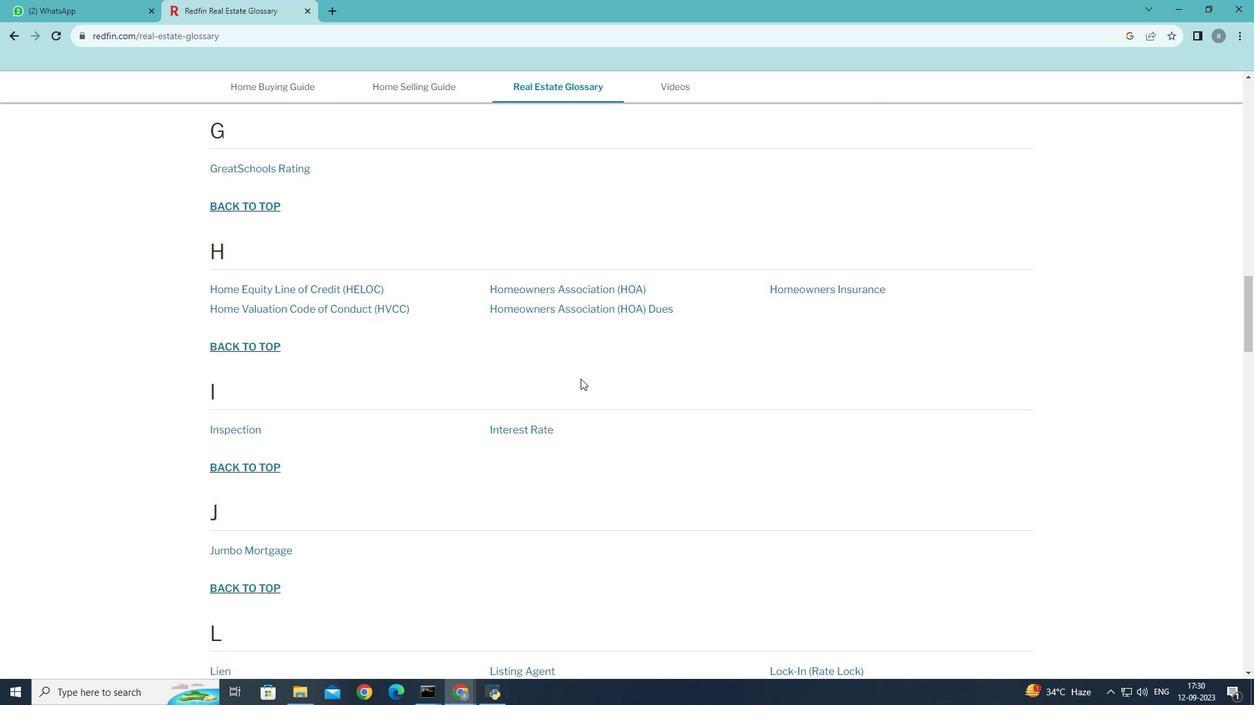 
Action: Mouse scrolled (580, 378) with delta (0, 0)
Screenshot: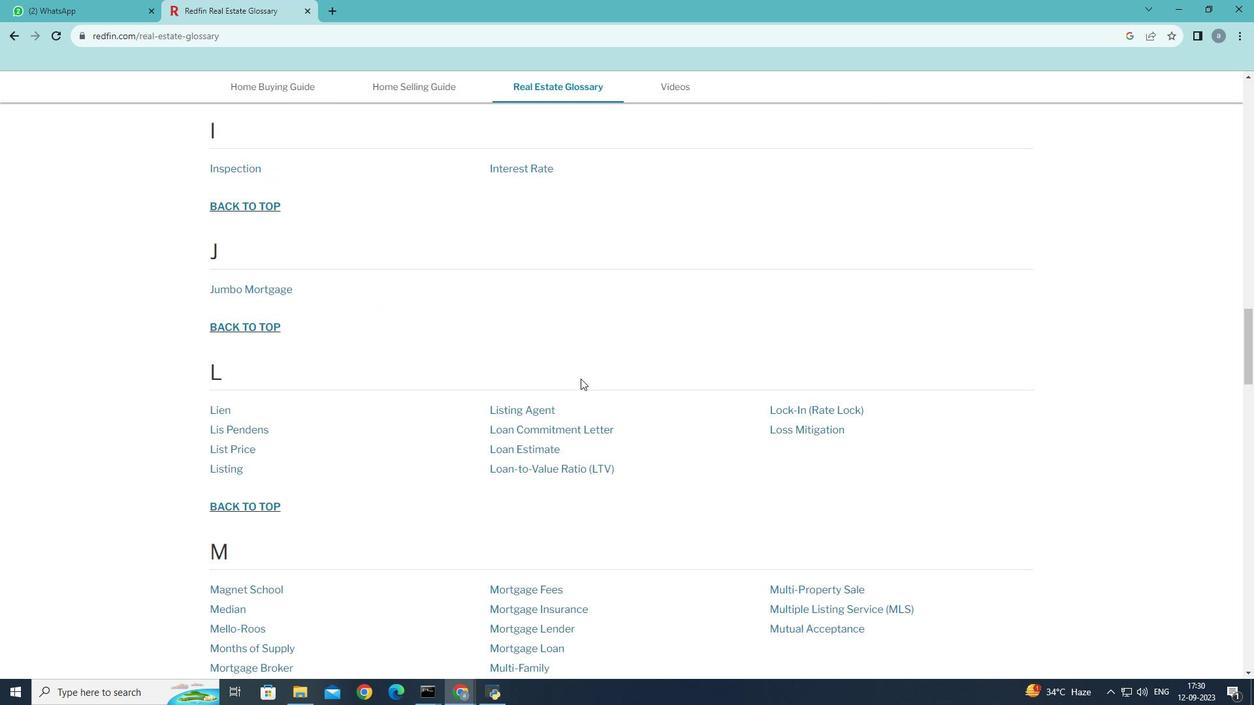 
Action: Mouse scrolled (580, 378) with delta (0, 0)
Screenshot: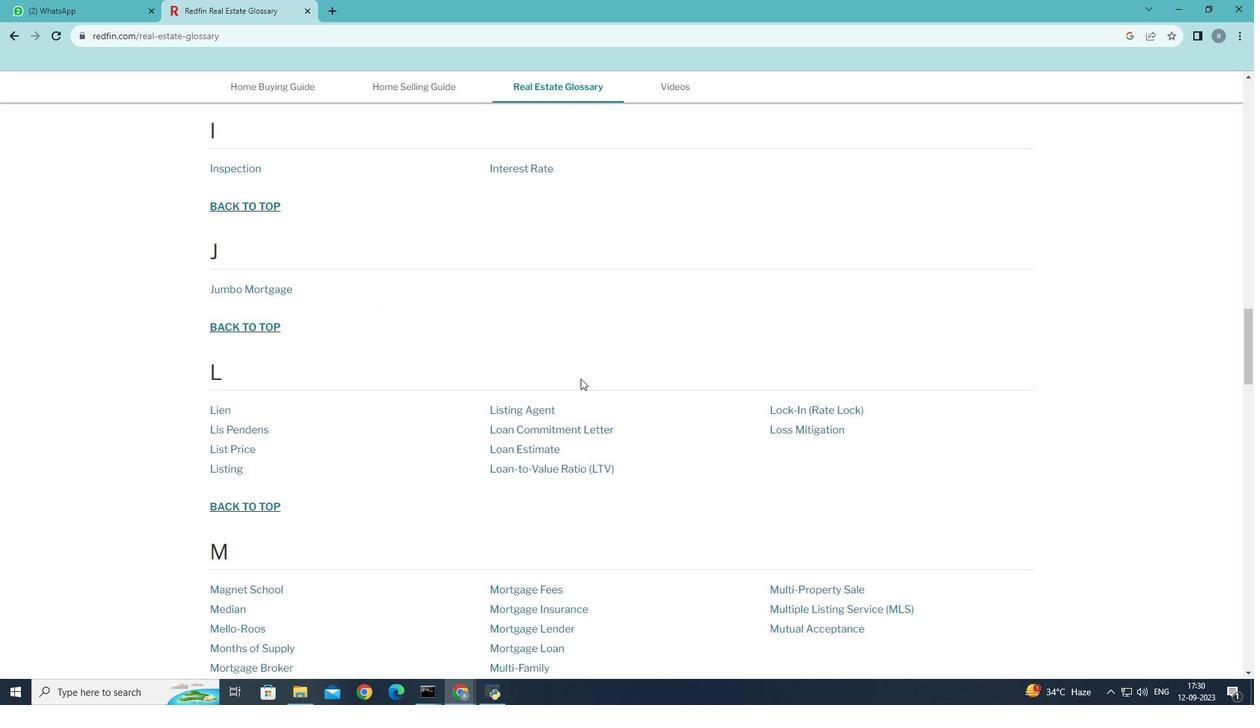 
Action: Mouse scrolled (580, 378) with delta (0, 0)
Screenshot: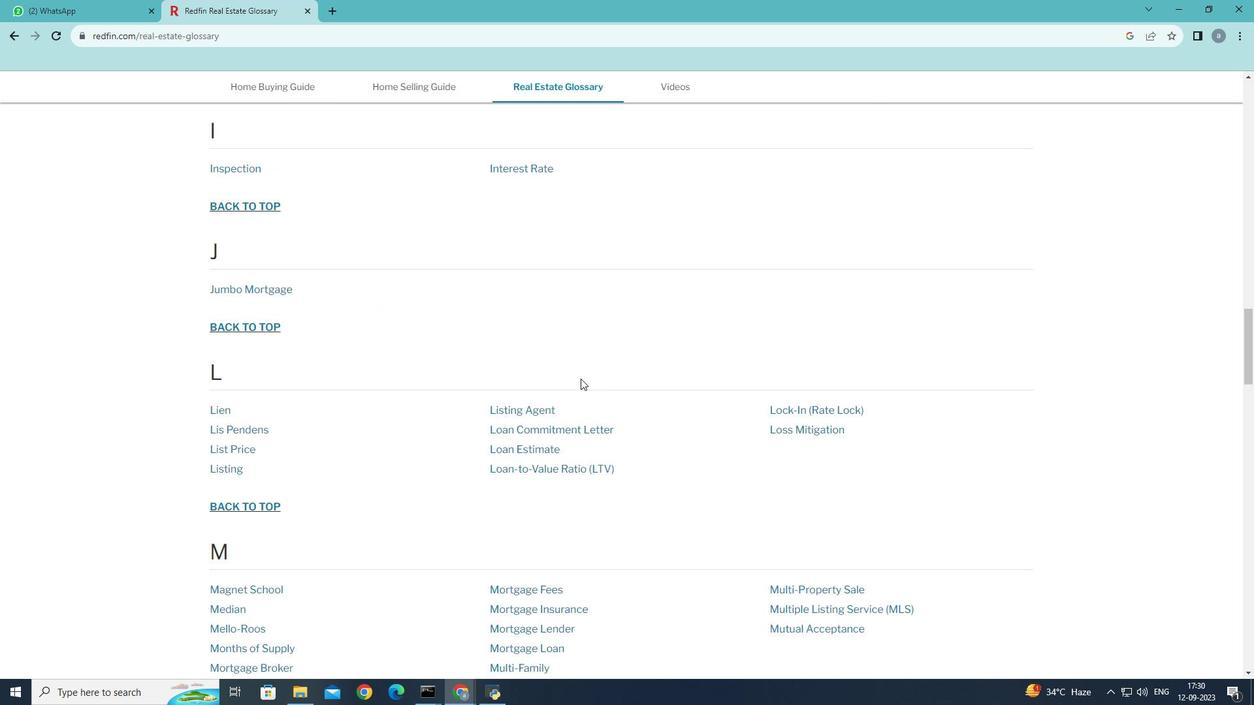 
Action: Mouse scrolled (580, 378) with delta (0, 0)
Screenshot: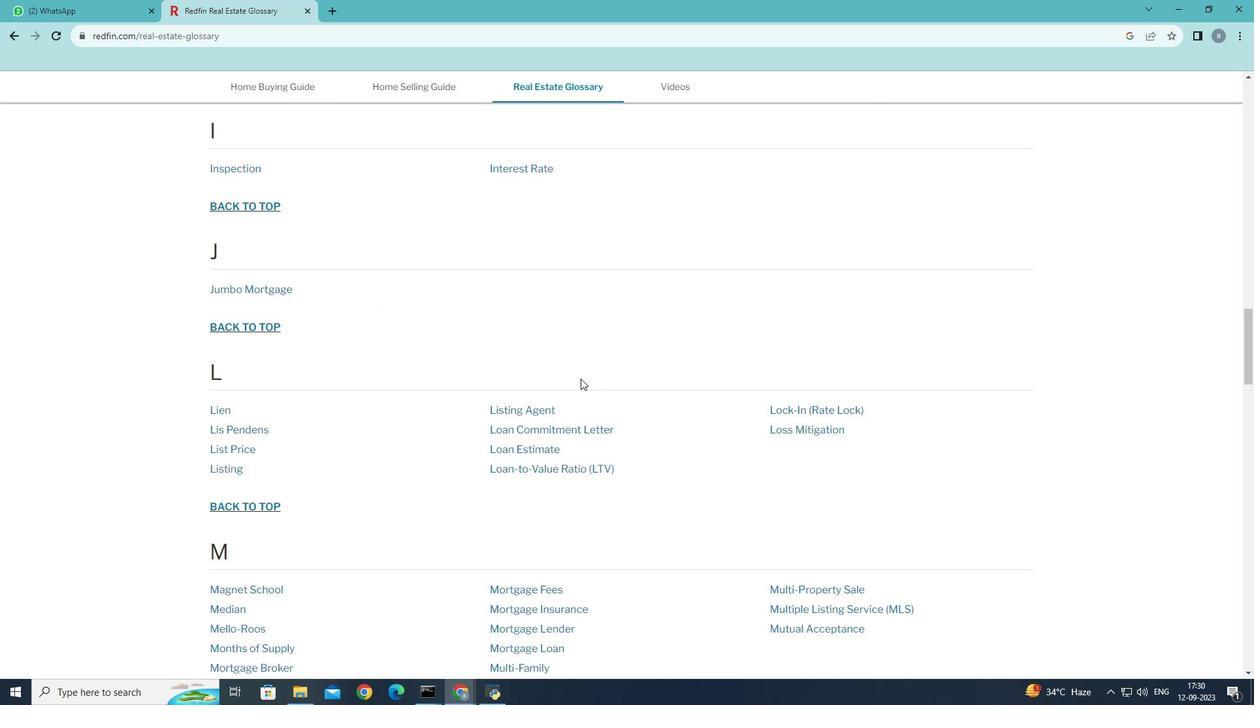 
Action: Mouse scrolled (580, 378) with delta (0, 0)
Screenshot: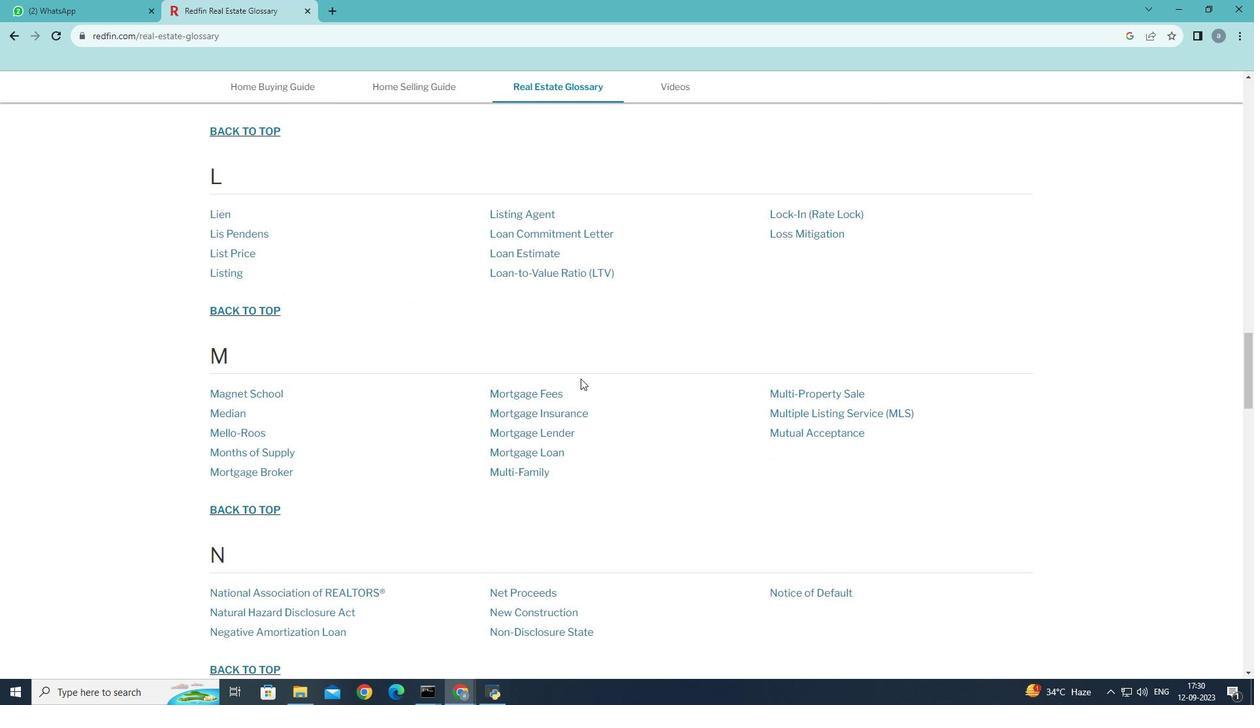 
Action: Mouse scrolled (580, 378) with delta (0, 0)
Screenshot: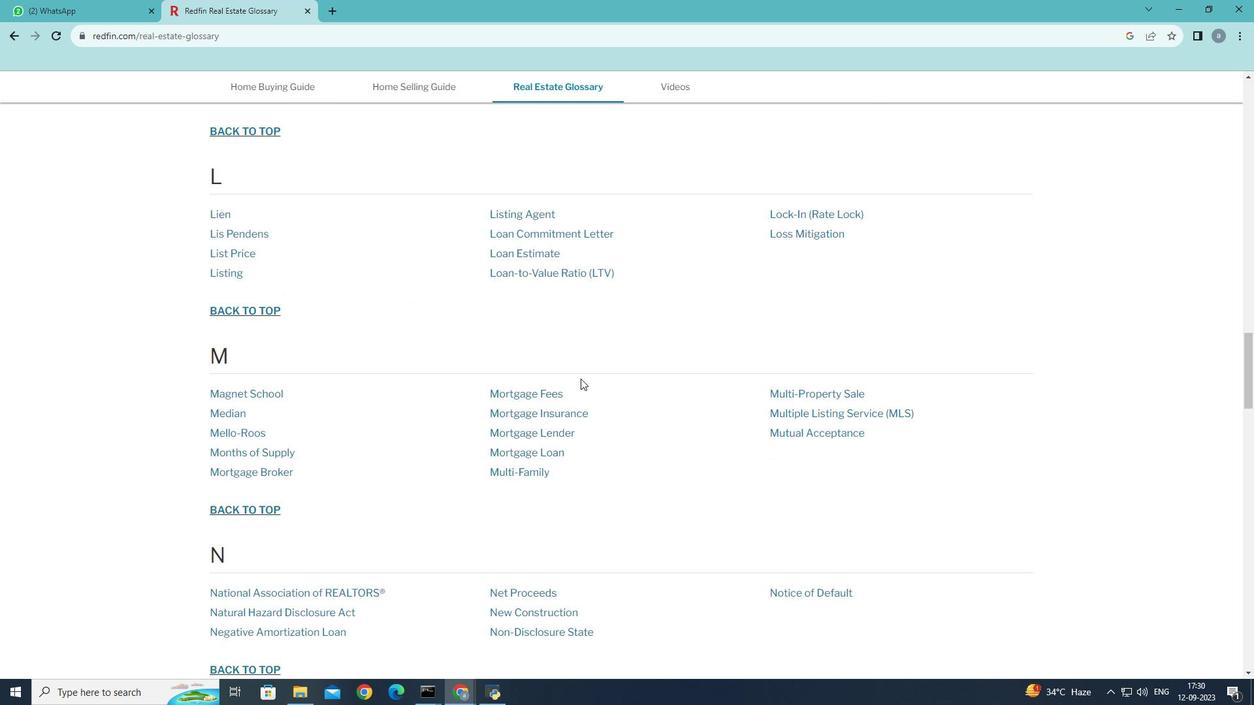 
Action: Mouse scrolled (580, 378) with delta (0, 0)
Screenshot: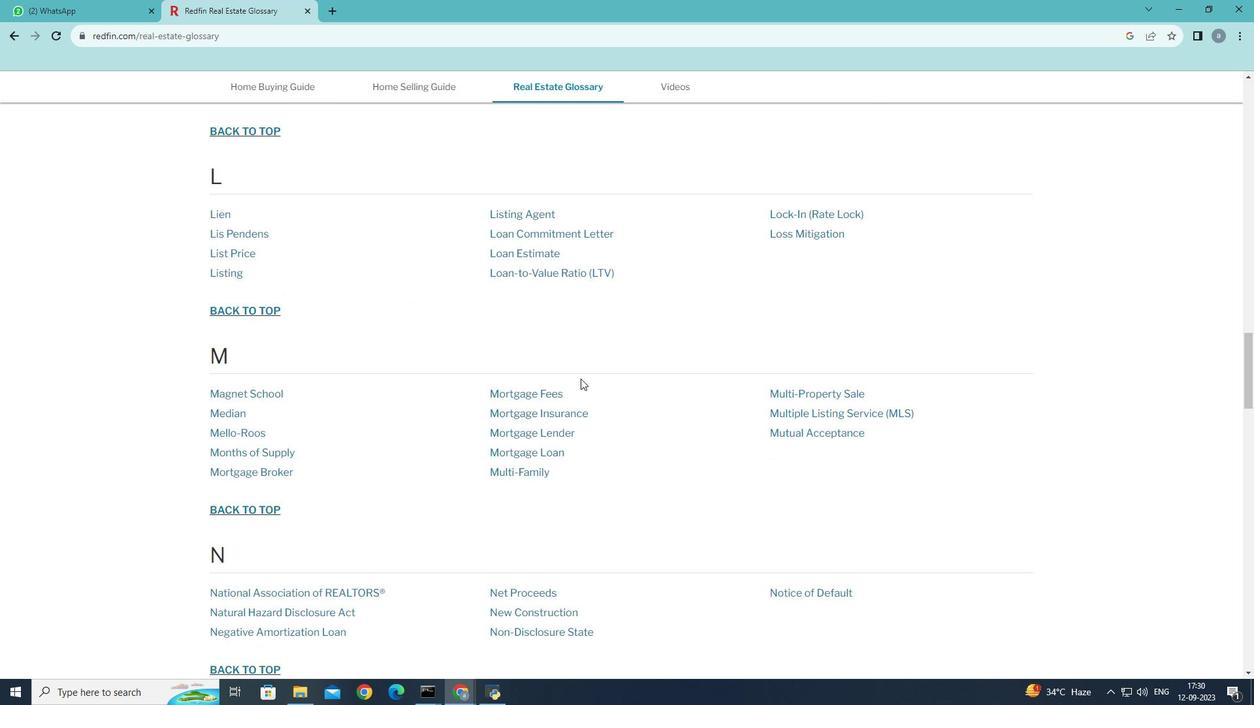 
Action: Mouse scrolled (580, 378) with delta (0, 0)
Screenshot: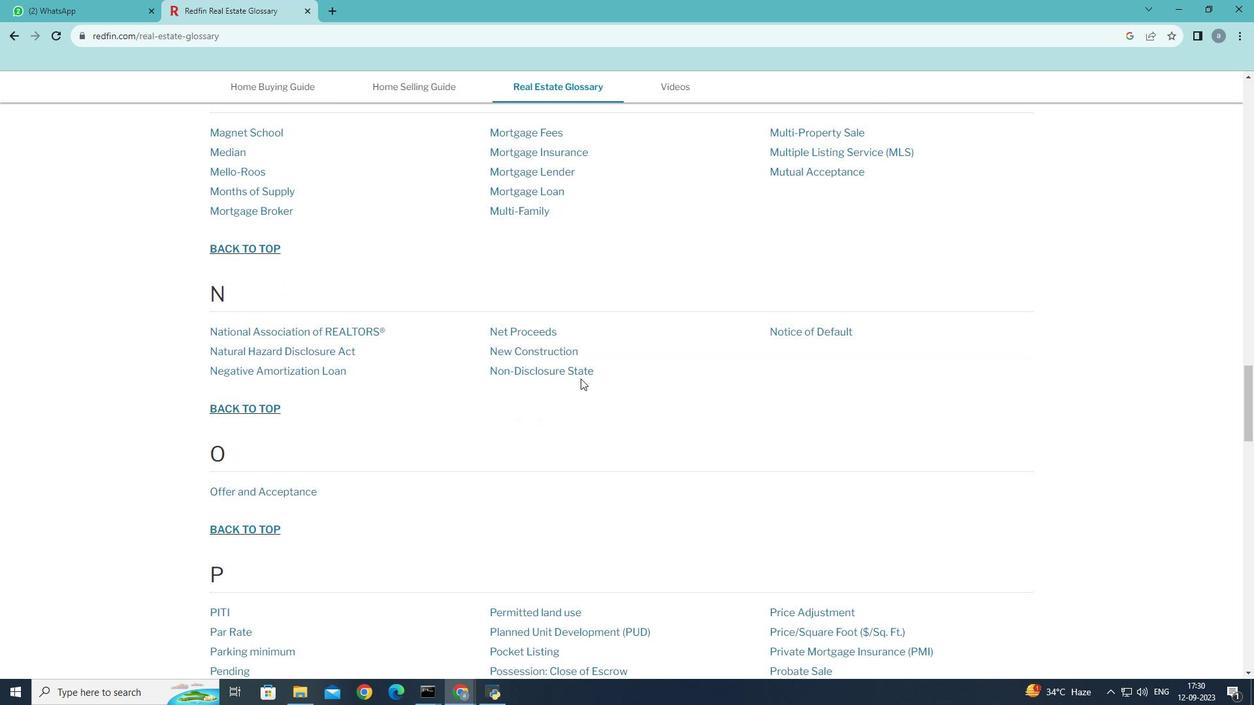 
Action: Mouse scrolled (580, 378) with delta (0, 0)
Screenshot: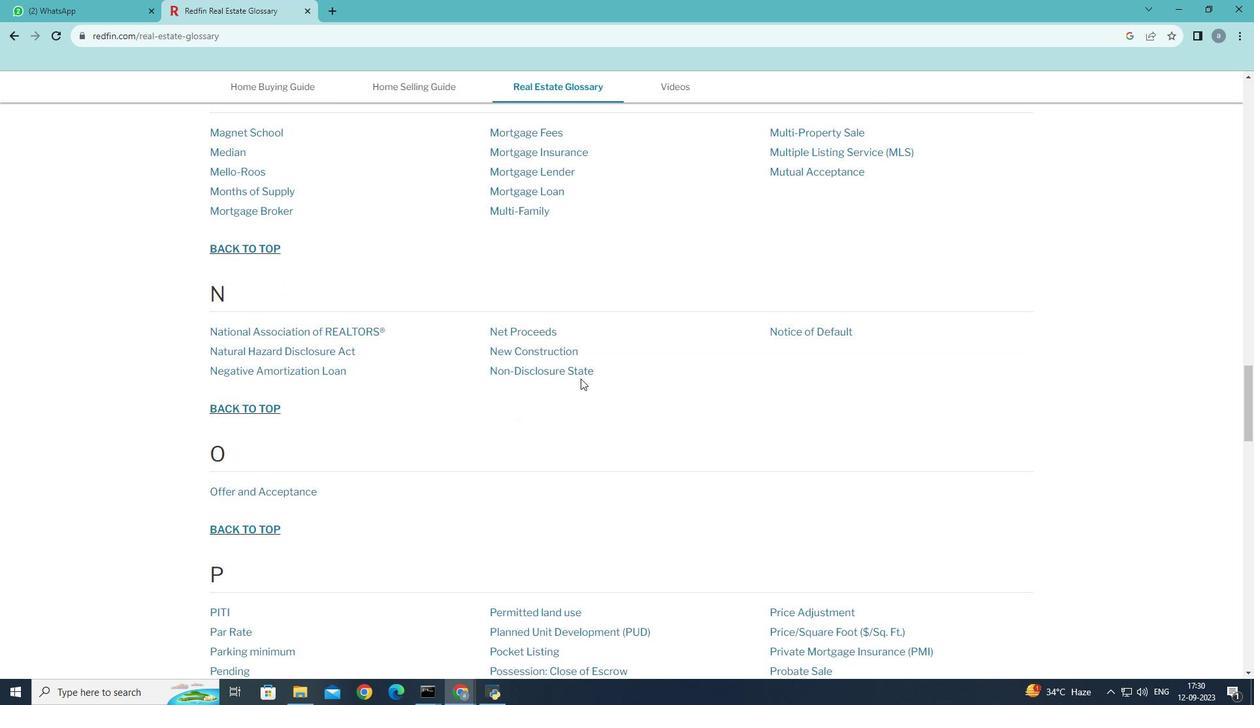 
Action: Mouse scrolled (580, 378) with delta (0, 0)
Screenshot: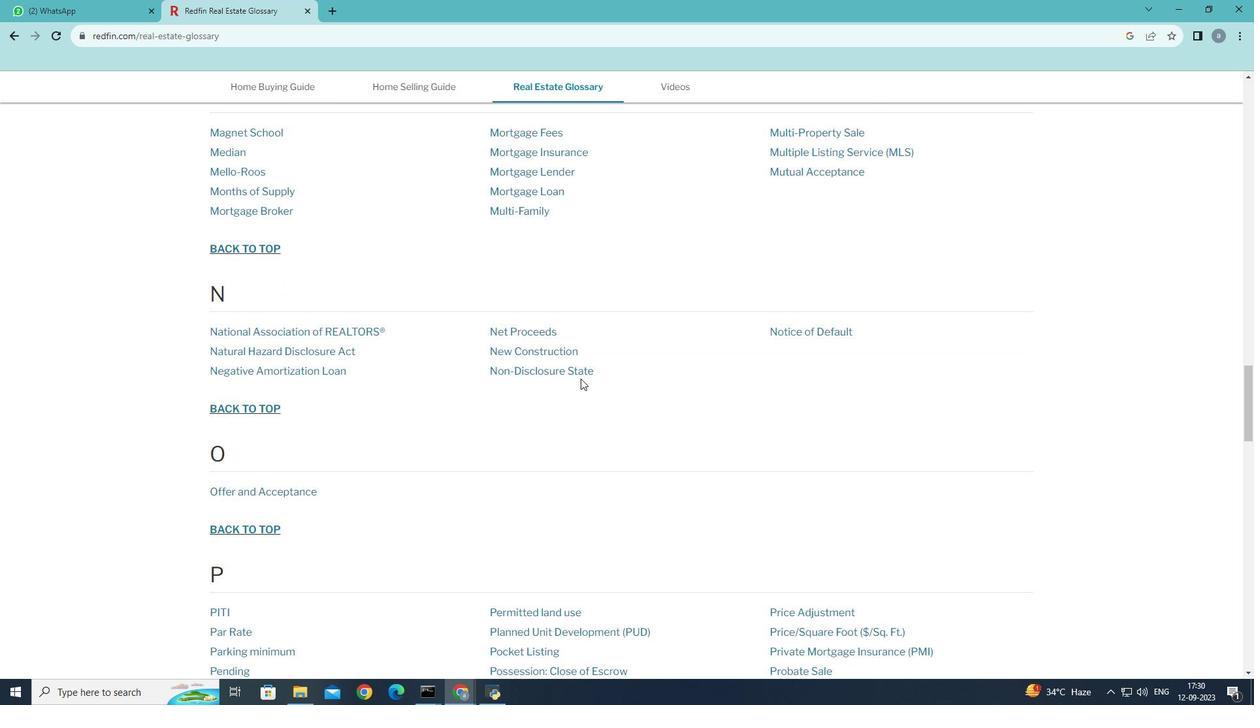 
Action: Mouse scrolled (580, 378) with delta (0, 0)
Screenshot: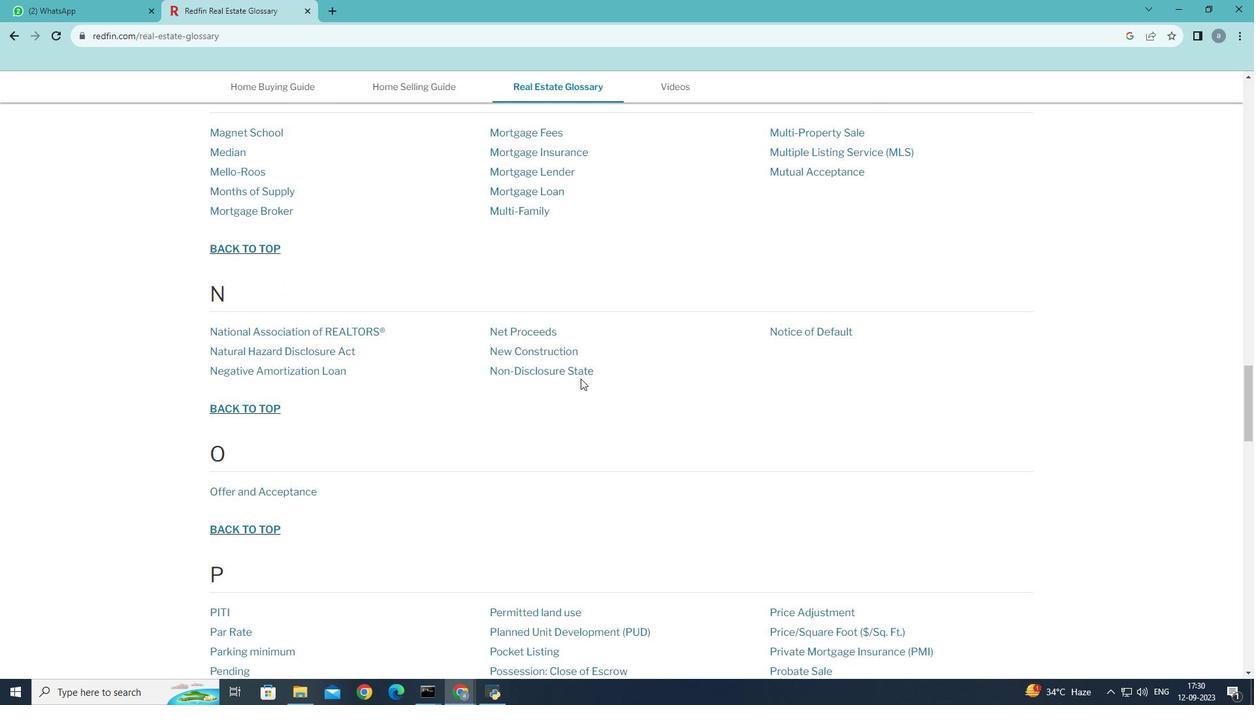 
Action: Mouse moved to (580, 378)
Screenshot: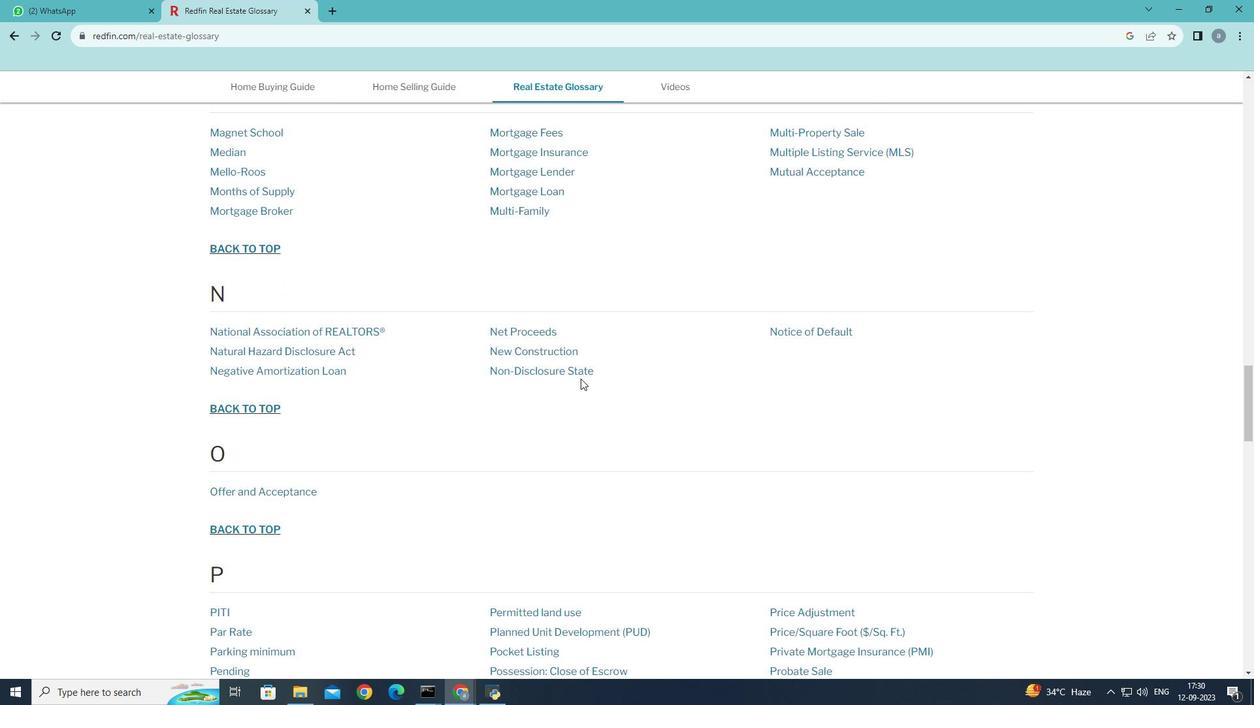 
Action: Mouse scrolled (580, 378) with delta (0, 0)
Screenshot: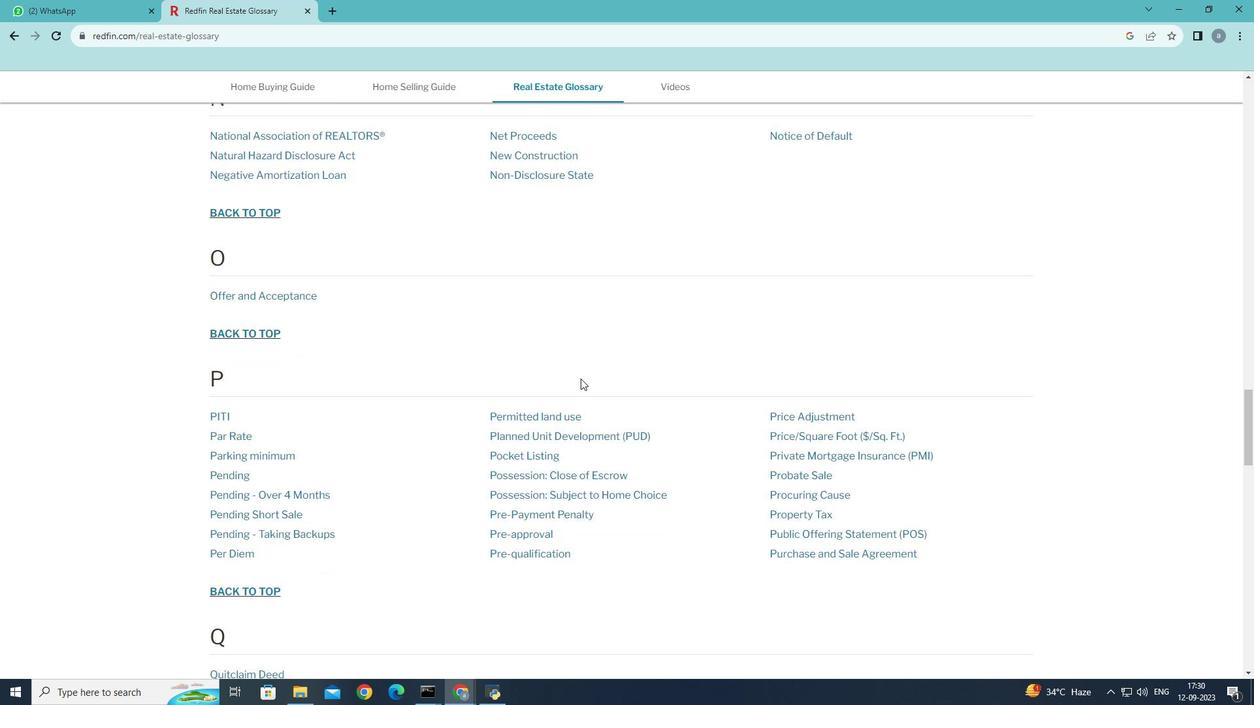 
Action: Mouse scrolled (580, 378) with delta (0, 0)
Screenshot: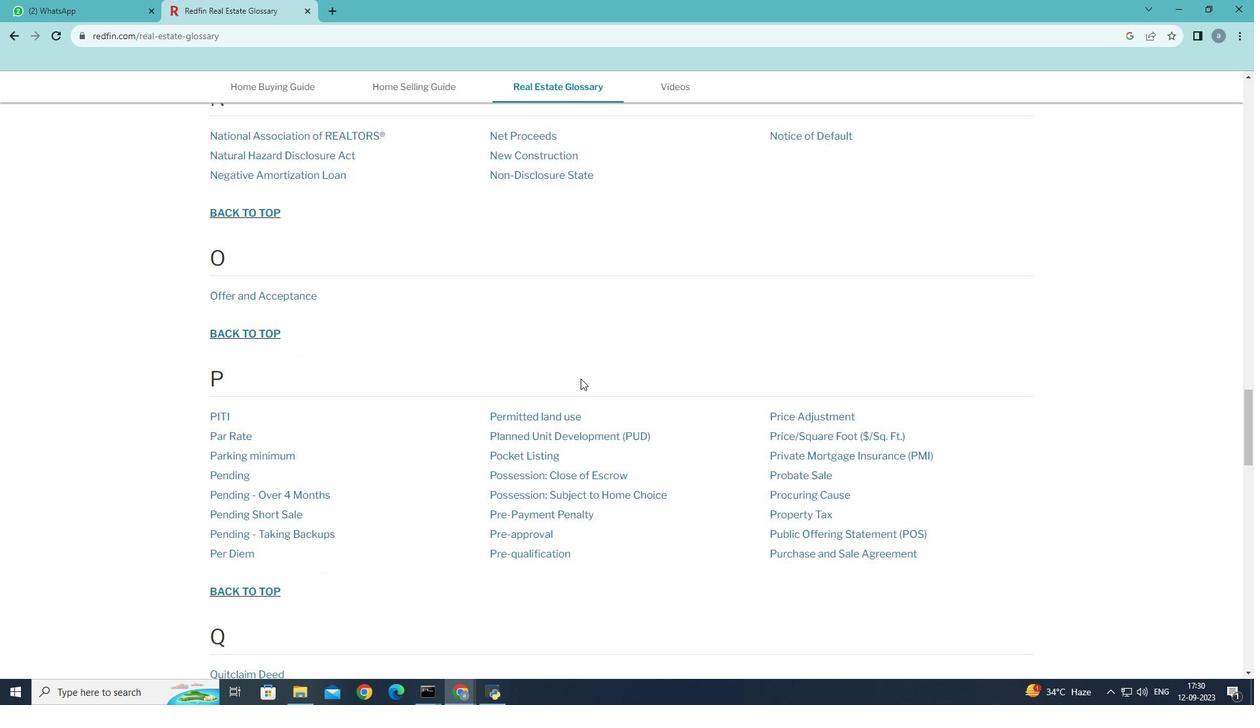 
Action: Mouse scrolled (580, 378) with delta (0, 0)
Screenshot: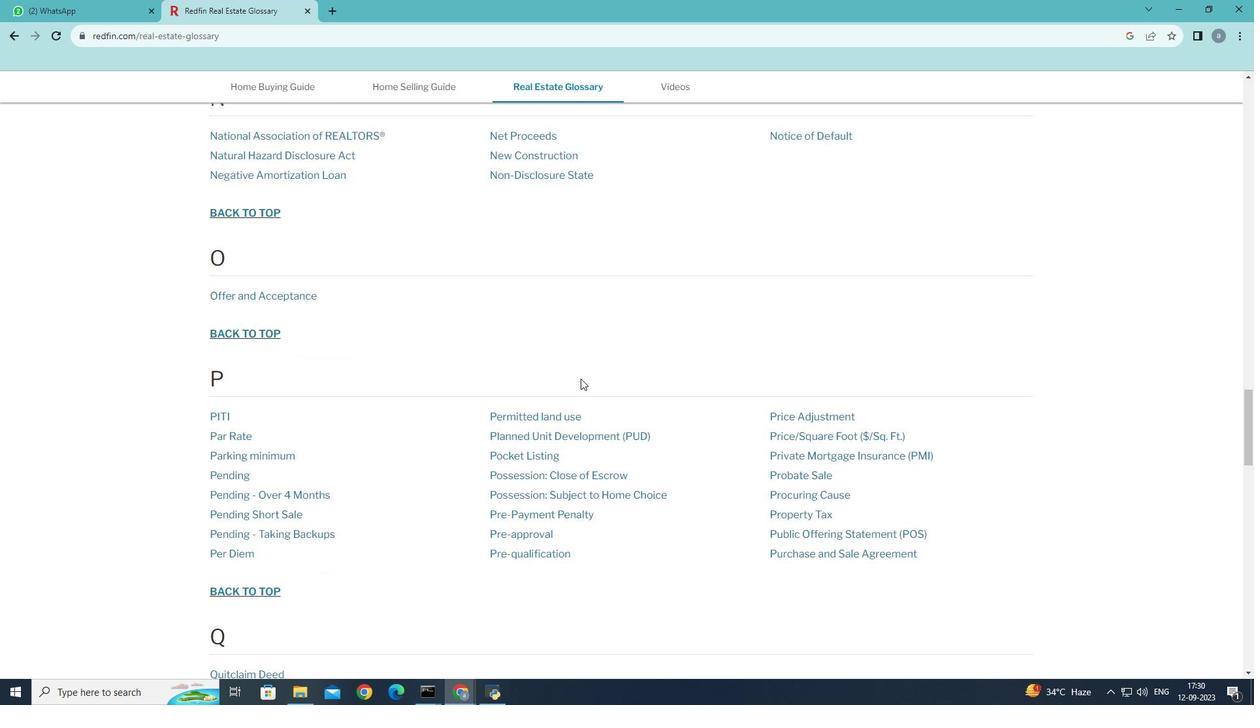 
Action: Mouse scrolled (580, 378) with delta (0, 0)
Screenshot: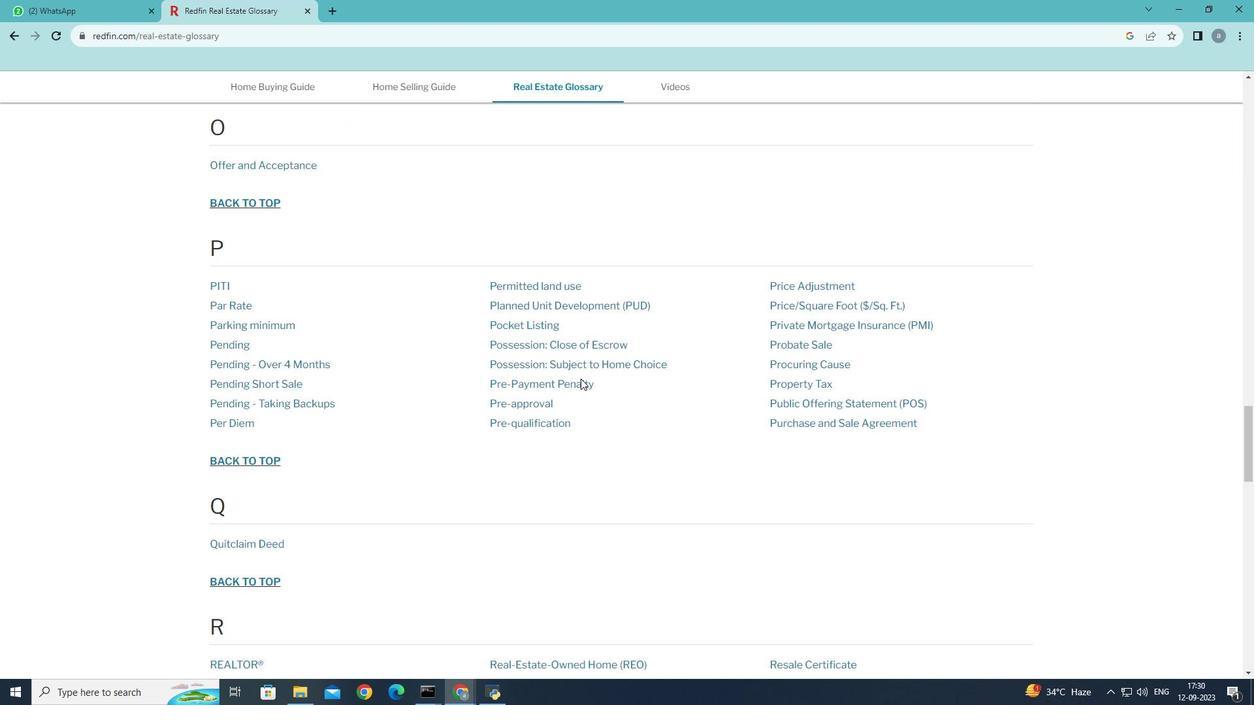 
Action: Mouse scrolled (580, 378) with delta (0, 0)
Screenshot: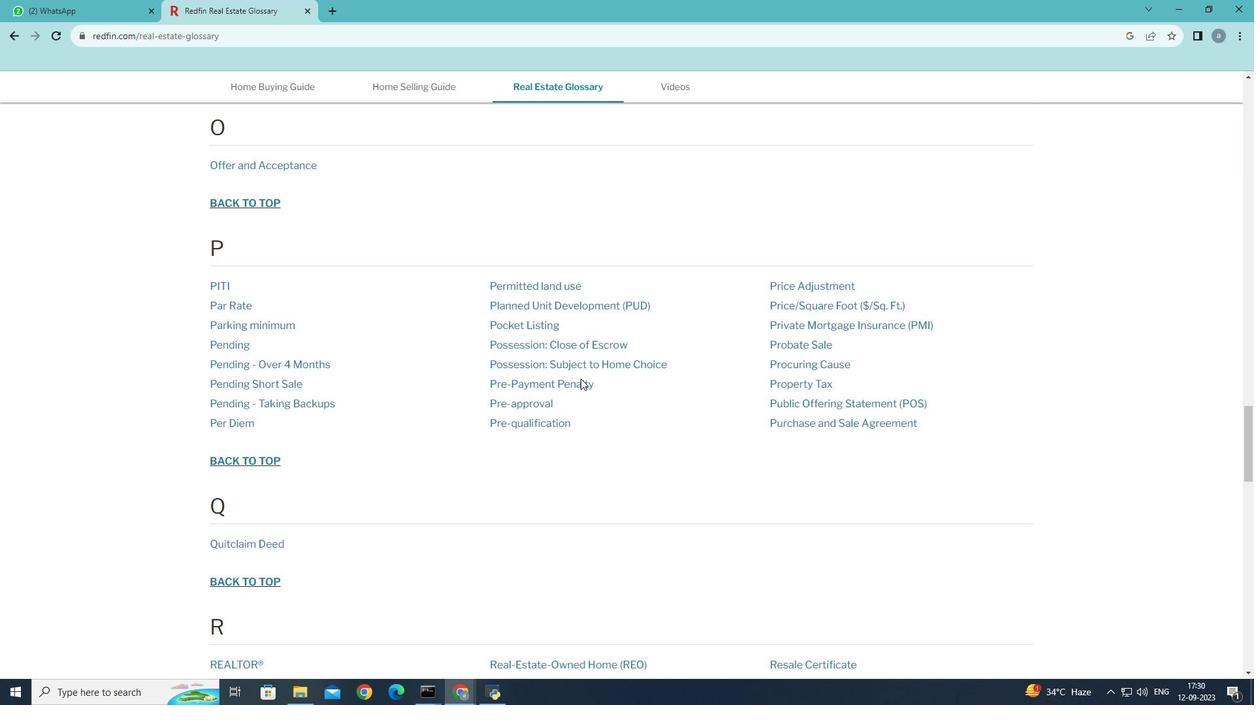 
Action: Mouse scrolled (580, 378) with delta (0, 0)
Screenshot: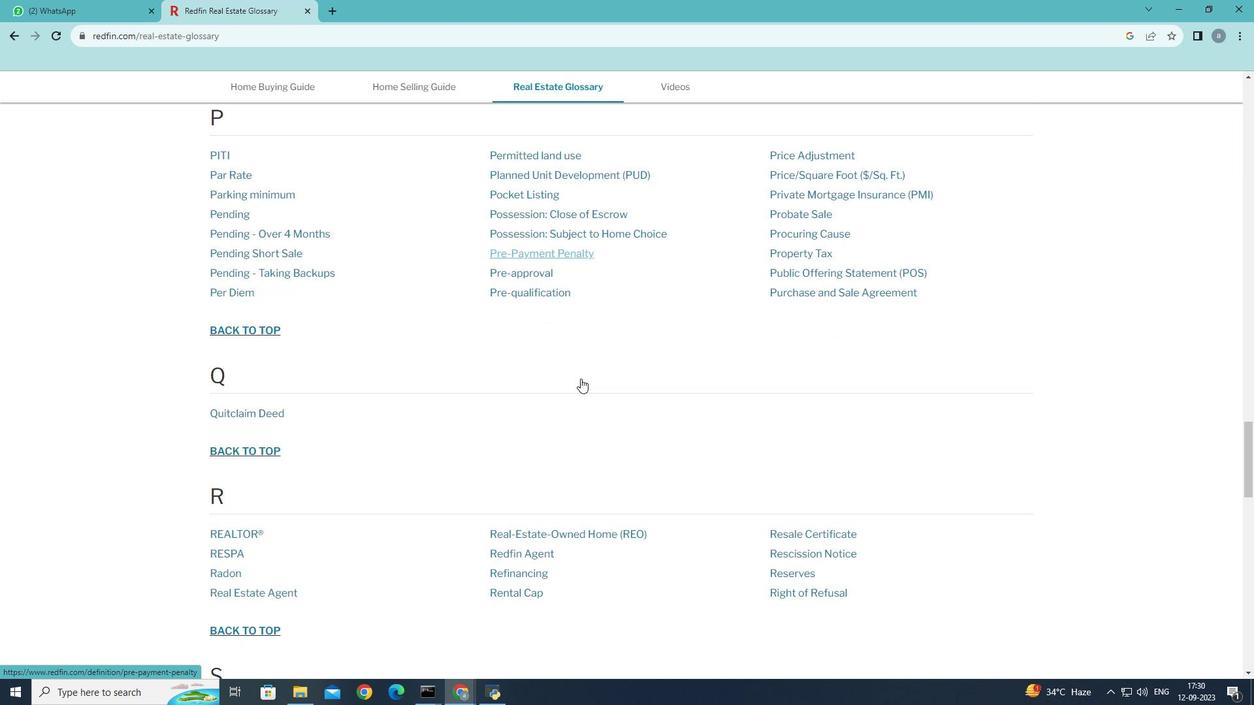 
Action: Mouse scrolled (580, 378) with delta (0, 0)
Screenshot: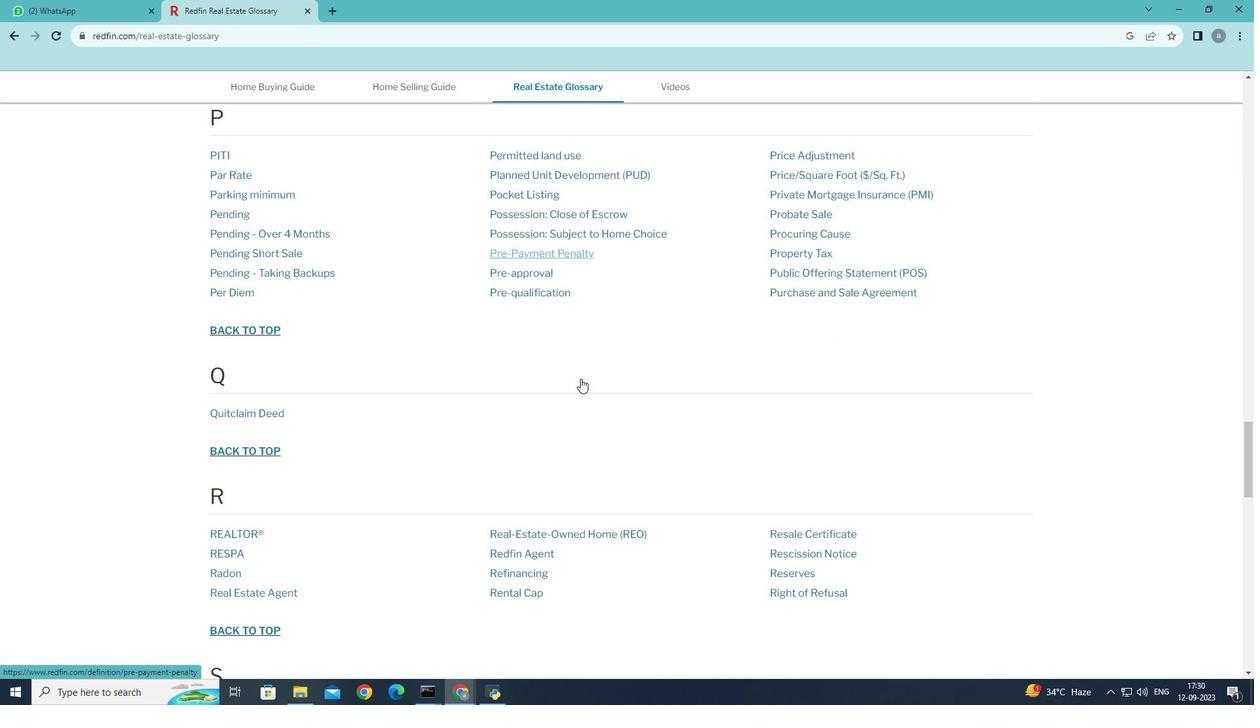 
Action: Mouse moved to (235, 413)
Screenshot: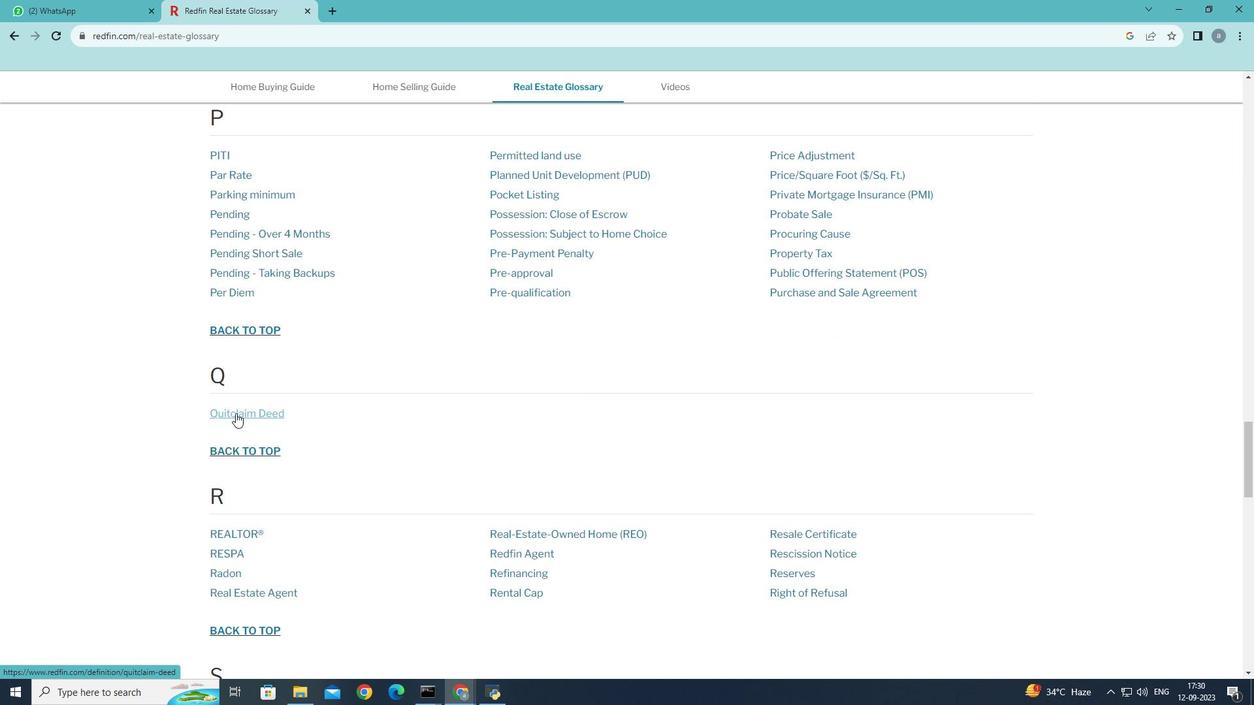 
Action: Mouse pressed left at (235, 413)
Screenshot: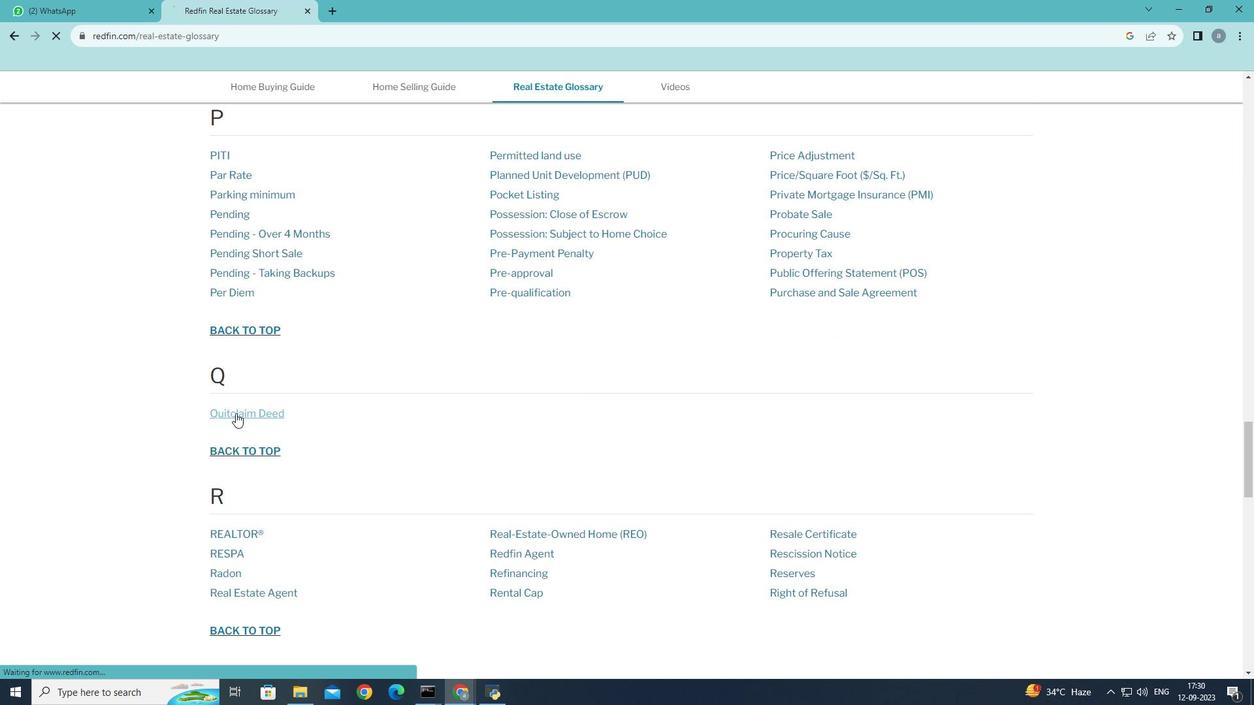 
Action: Mouse moved to (448, 401)
Screenshot: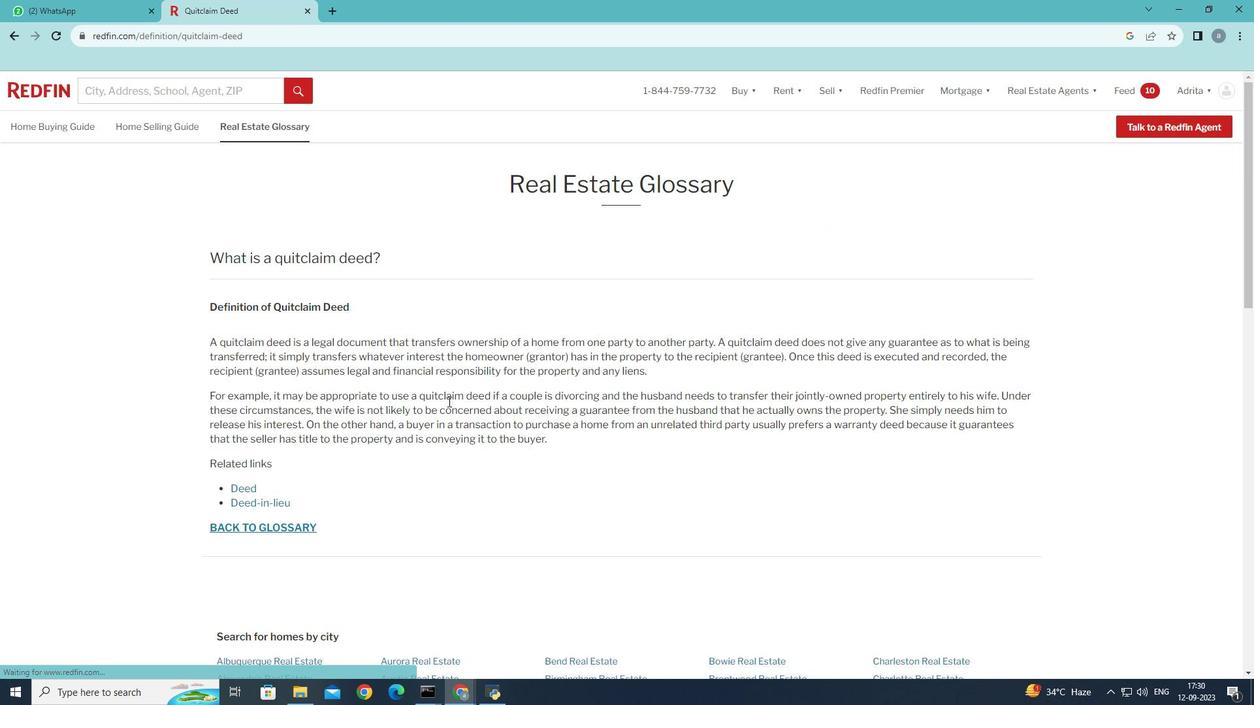 
